 Task: Look for space in Bhit Shāh, Pakistan from 6th September, 2023 to 10th September, 2023 for 1 adult in price range Rs.10000 to Rs.15000. Place can be private room with 1  bedroom having 1 bed and 1 bathroom. Property type can be house, flat, guest house, hotel. Booking option can be shelf check-in. Required host language is English.
Action: Mouse moved to (416, 74)
Screenshot: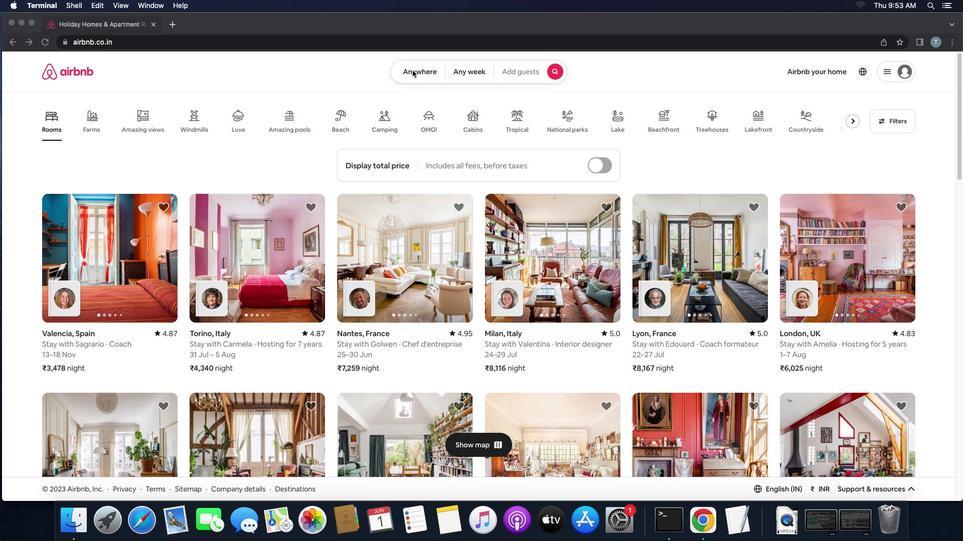 
Action: Mouse pressed left at (416, 74)
Screenshot: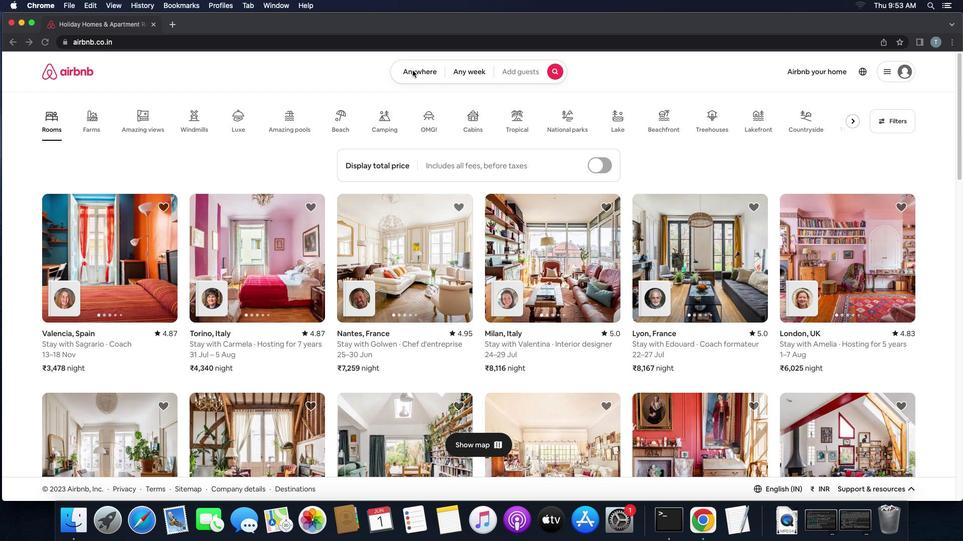 
Action: Mouse pressed left at (416, 74)
Screenshot: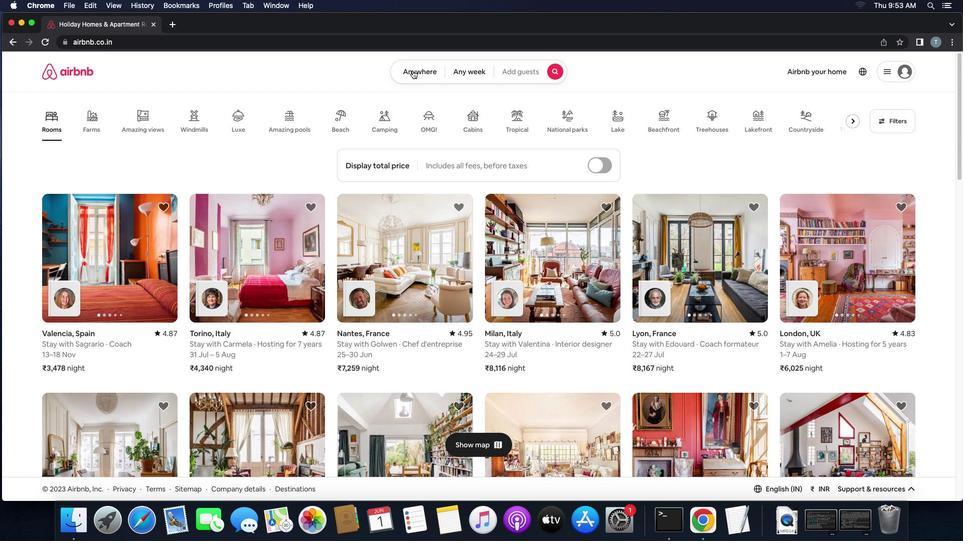 
Action: Mouse moved to (393, 112)
Screenshot: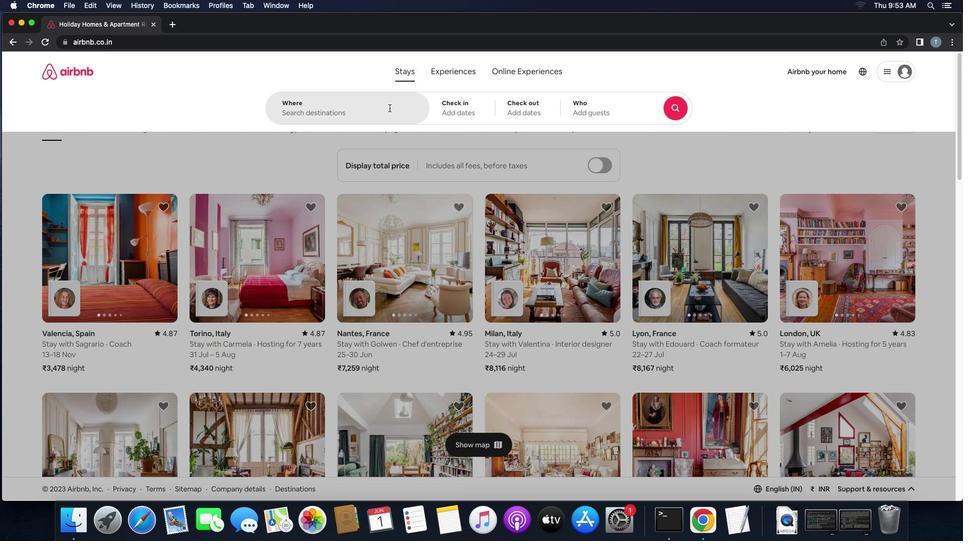 
Action: Mouse pressed left at (393, 112)
Screenshot: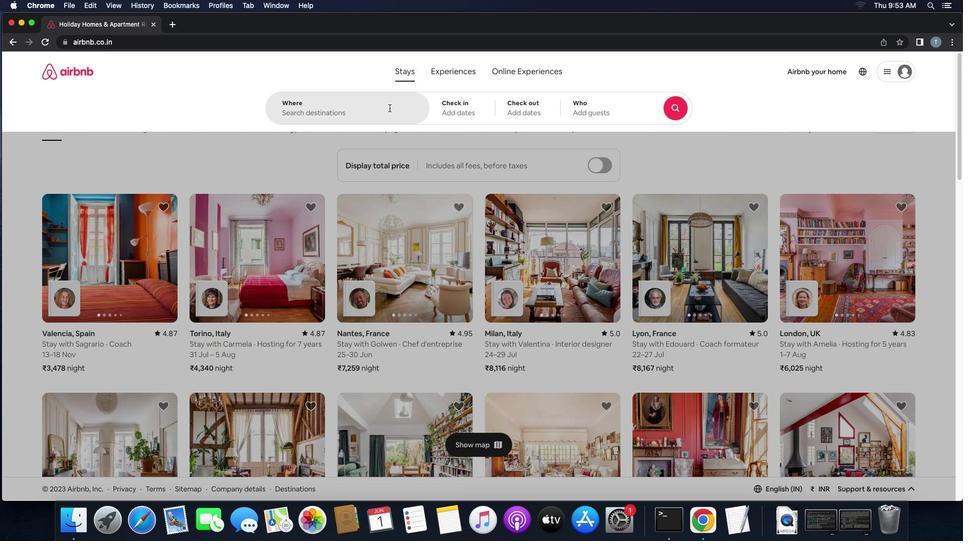 
Action: Mouse moved to (392, 112)
Screenshot: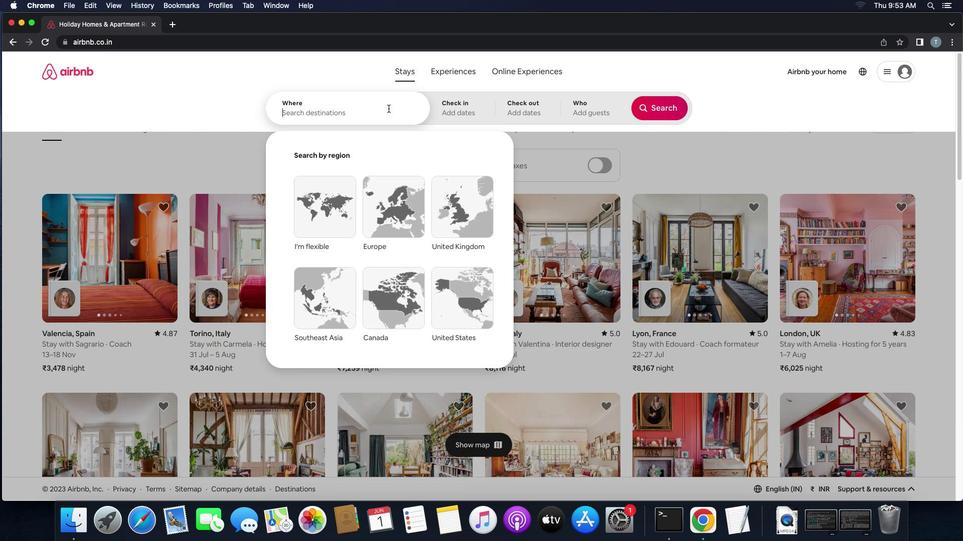 
Action: Key pressed 'b''h''i''t'Key.space's''h''a''h'
Screenshot: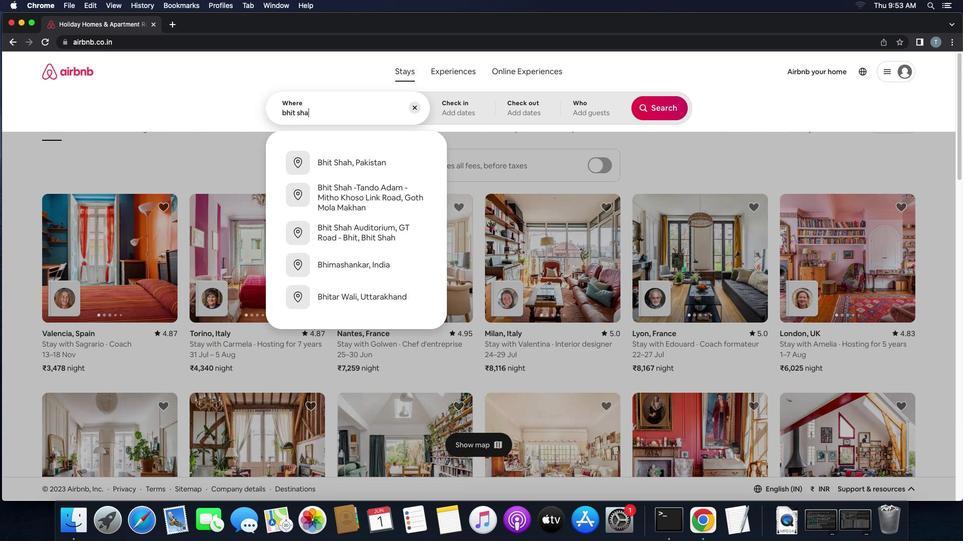 
Action: Mouse moved to (406, 168)
Screenshot: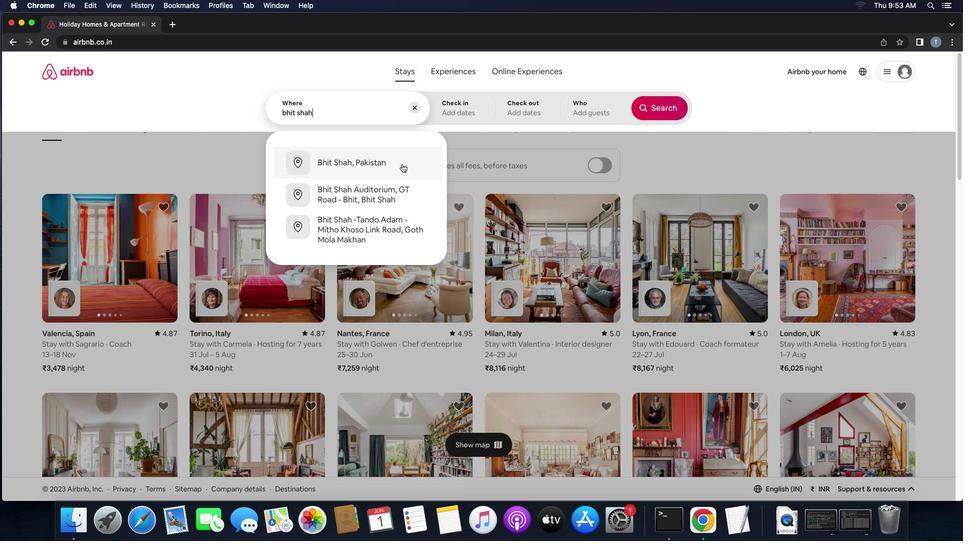 
Action: Mouse pressed left at (406, 168)
Screenshot: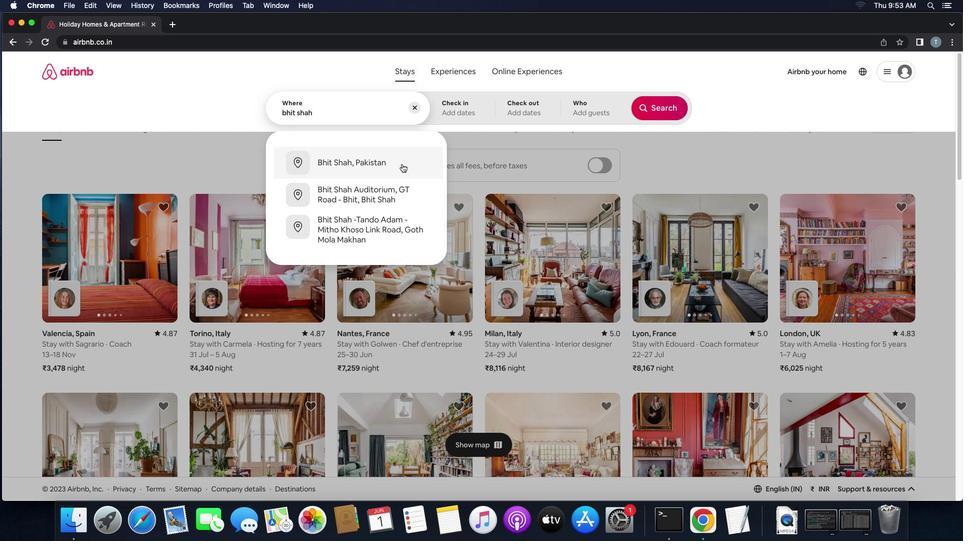 
Action: Mouse moved to (660, 188)
Screenshot: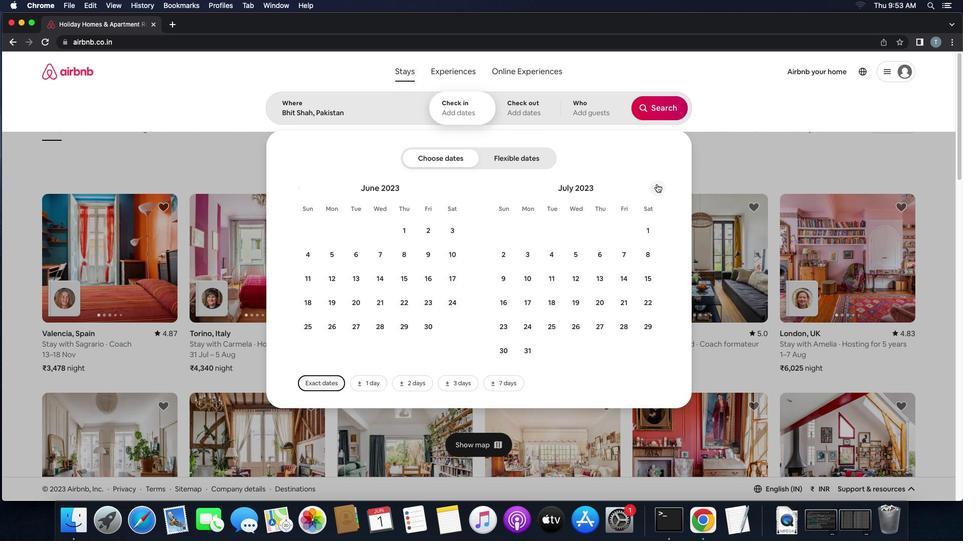 
Action: Mouse pressed left at (660, 188)
Screenshot: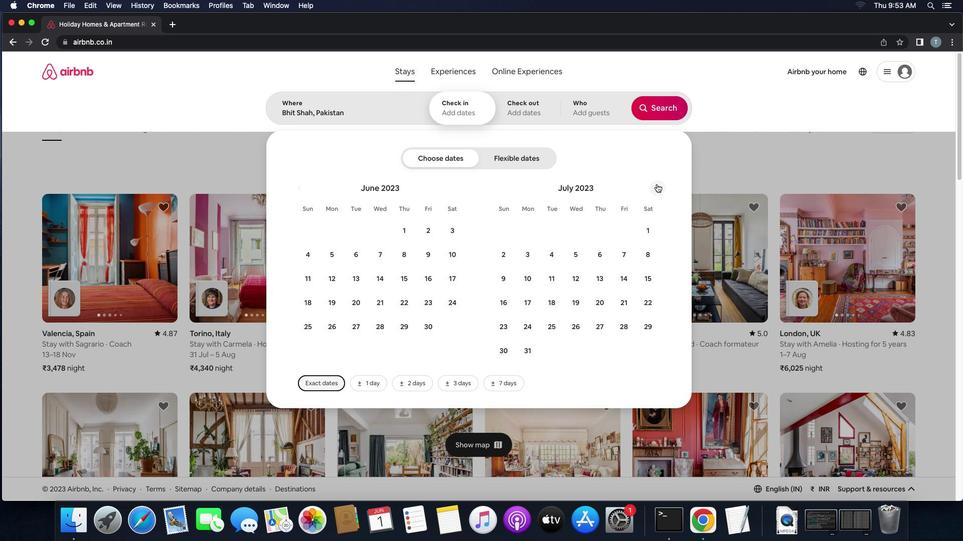 
Action: Mouse pressed left at (660, 188)
Screenshot: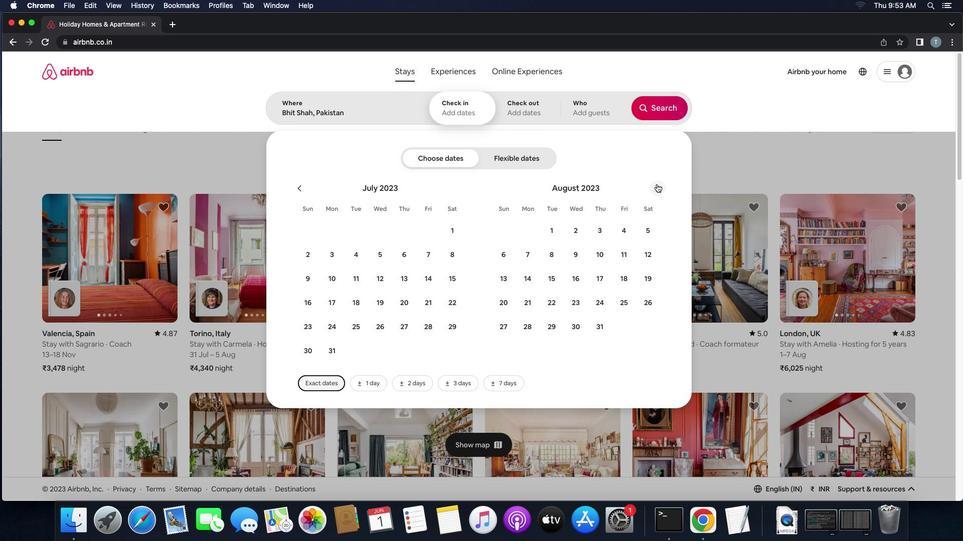 
Action: Mouse moved to (586, 262)
Screenshot: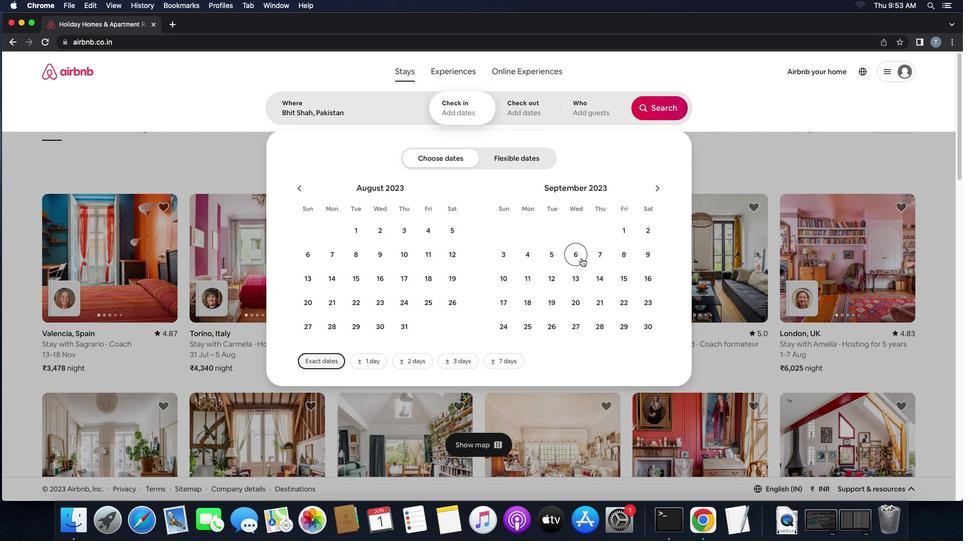 
Action: Mouse pressed left at (586, 262)
Screenshot: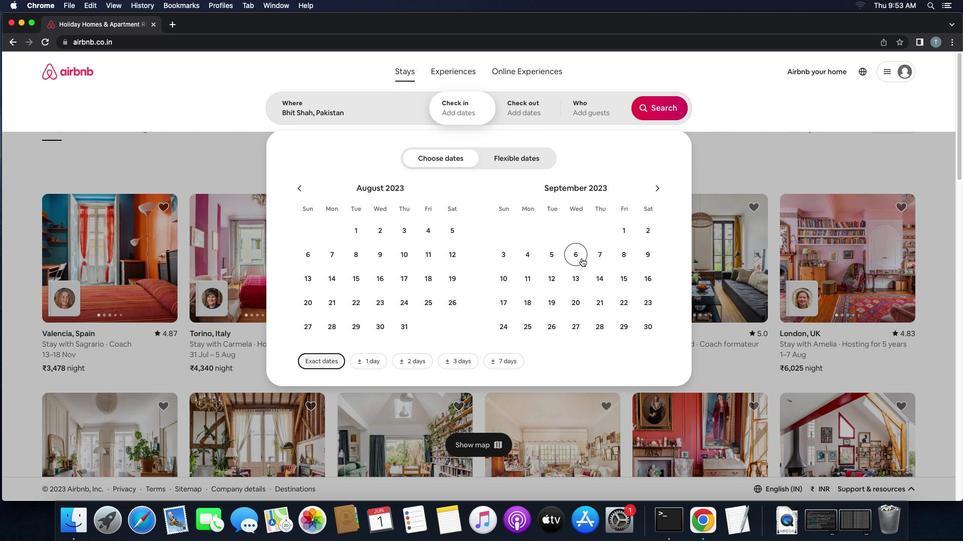
Action: Mouse moved to (507, 277)
Screenshot: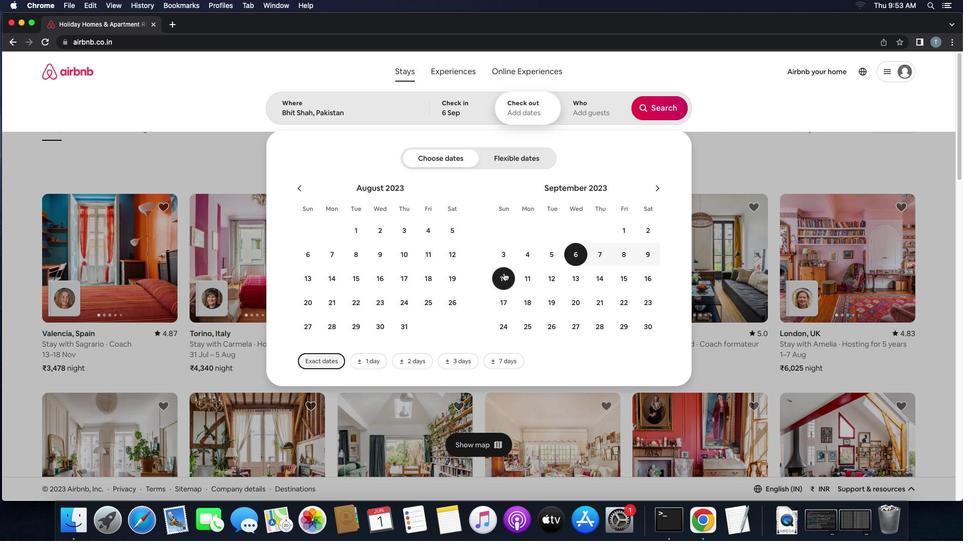 
Action: Mouse pressed left at (507, 277)
Screenshot: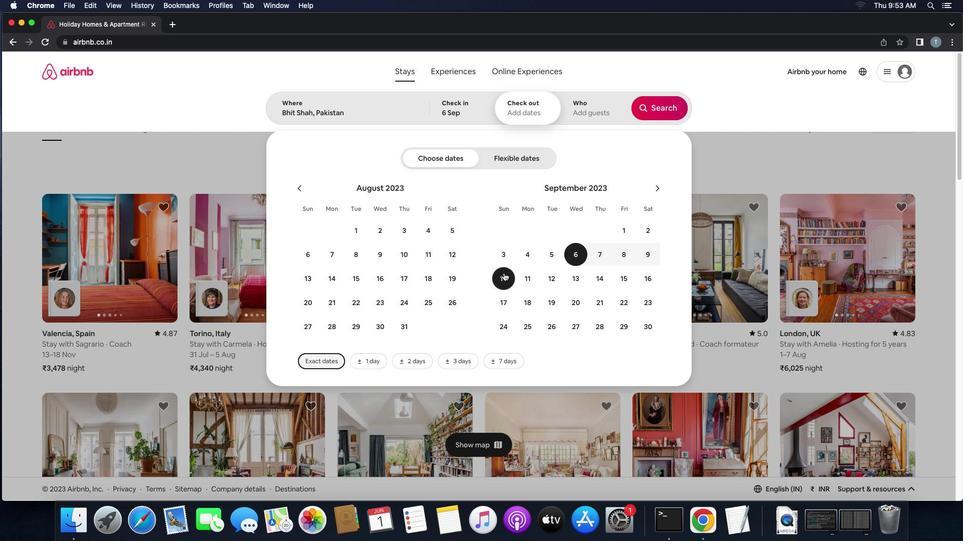 
Action: Mouse moved to (592, 112)
Screenshot: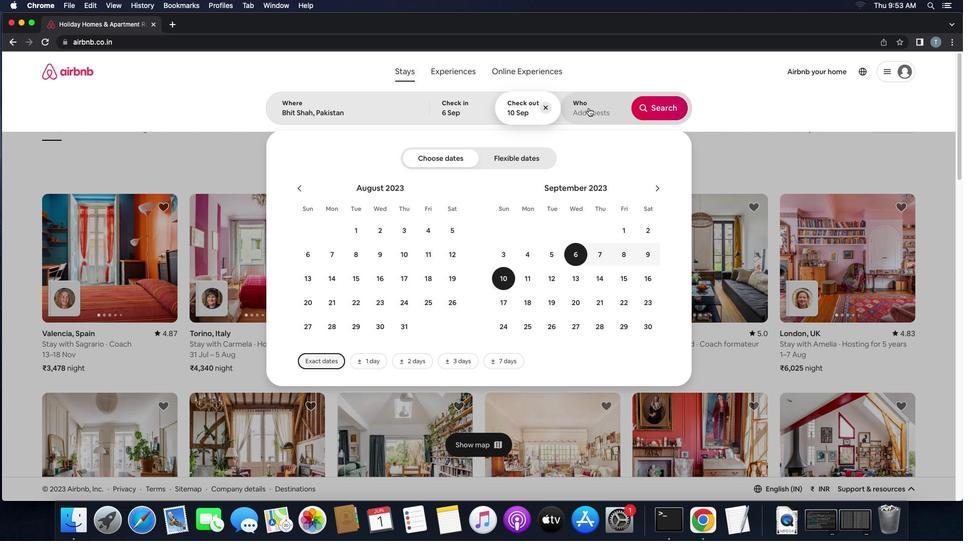 
Action: Mouse pressed left at (592, 112)
Screenshot: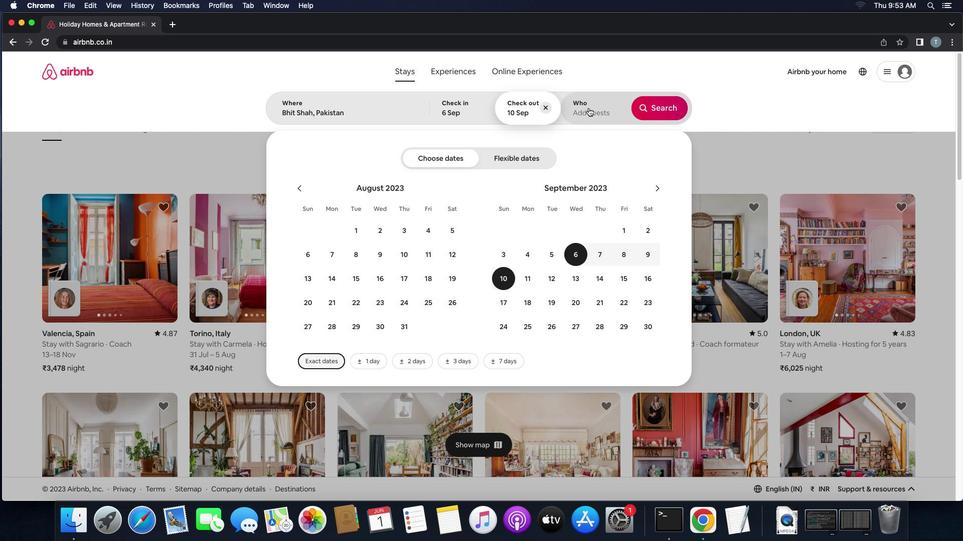 
Action: Mouse moved to (666, 169)
Screenshot: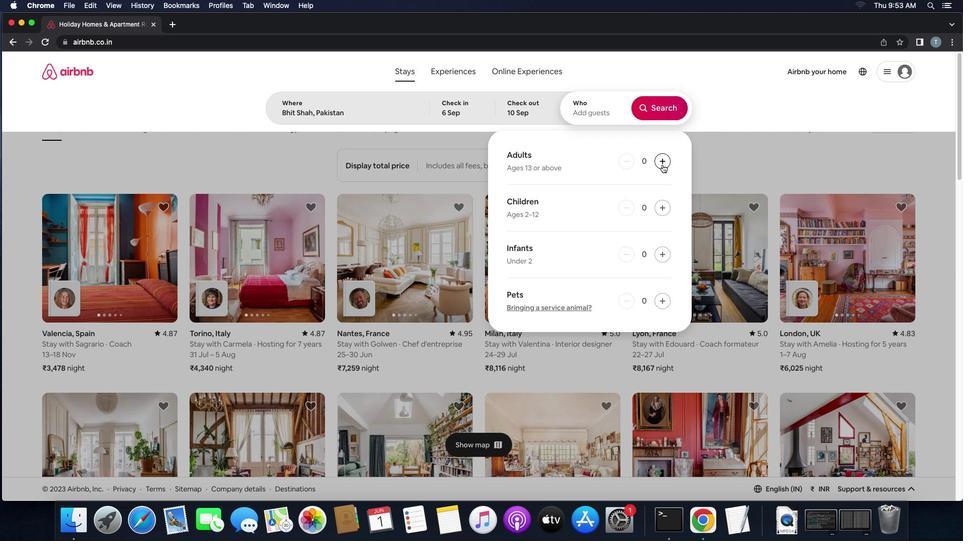 
Action: Mouse pressed left at (666, 169)
Screenshot: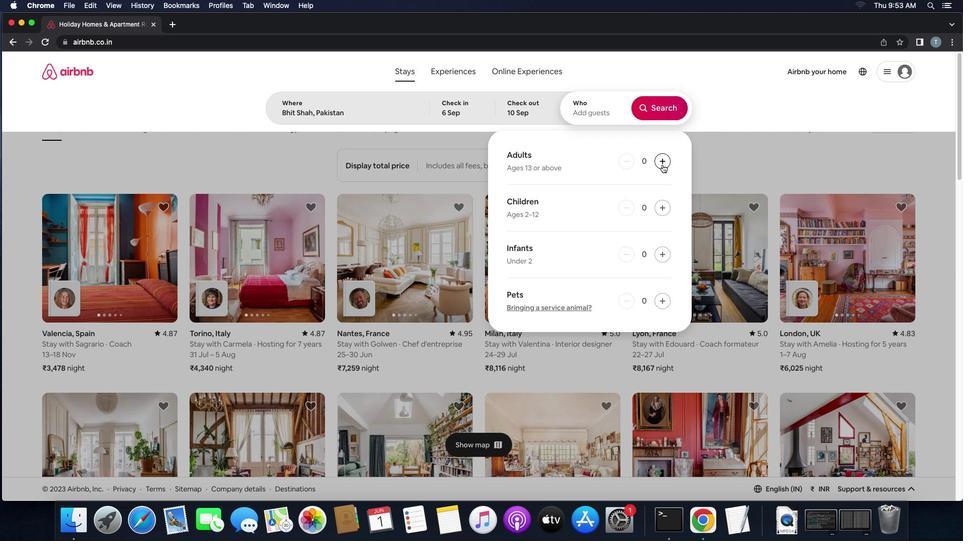 
Action: Mouse moved to (665, 107)
Screenshot: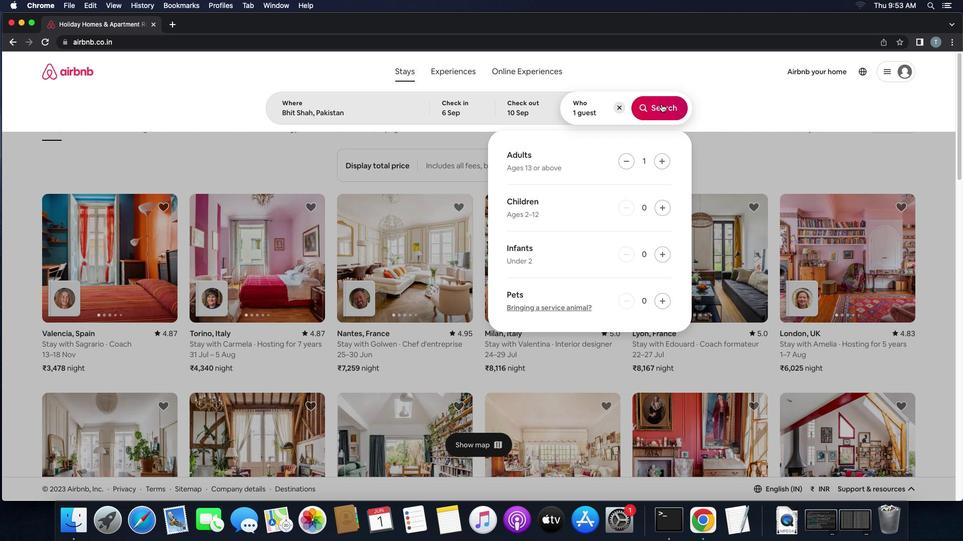 
Action: Mouse pressed left at (665, 107)
Screenshot: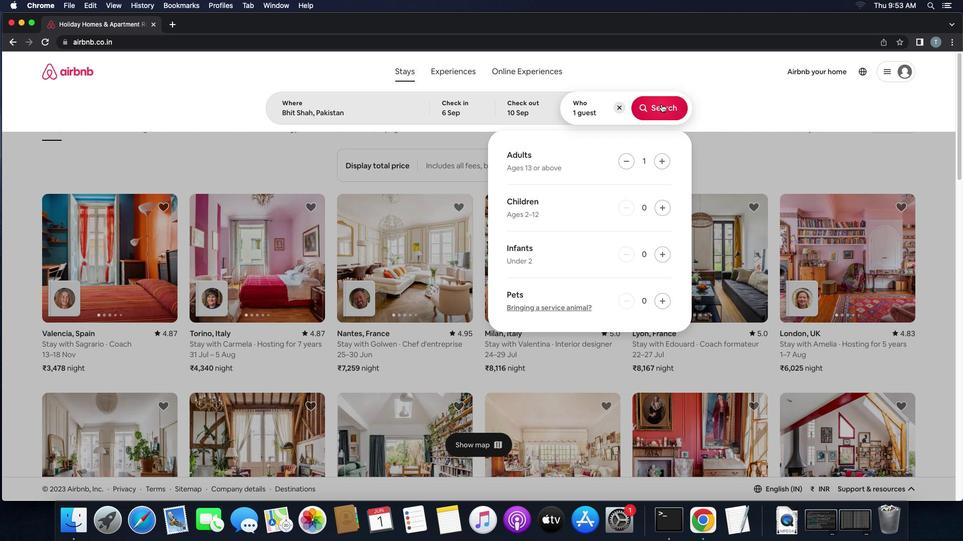 
Action: Mouse moved to (938, 114)
Screenshot: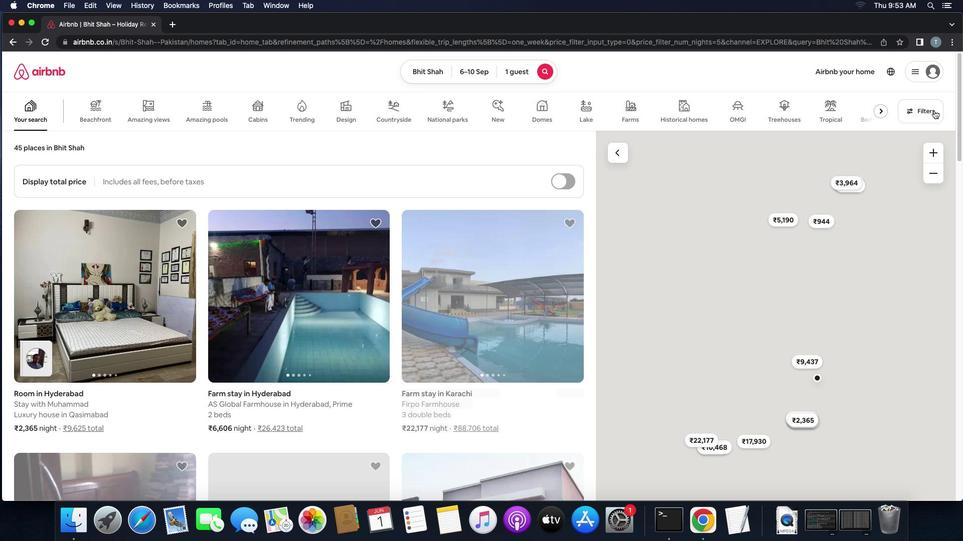 
Action: Mouse pressed left at (938, 114)
Screenshot: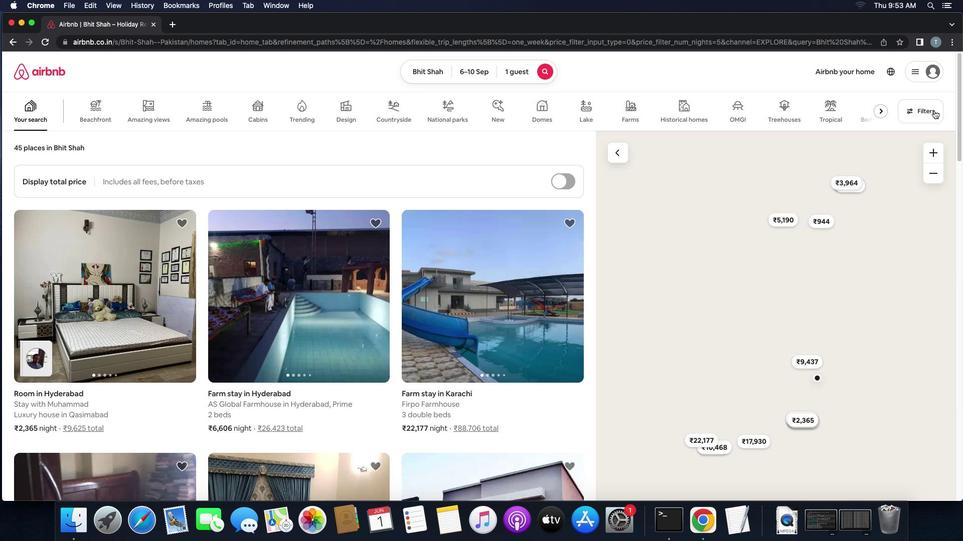 
Action: Mouse moved to (380, 363)
Screenshot: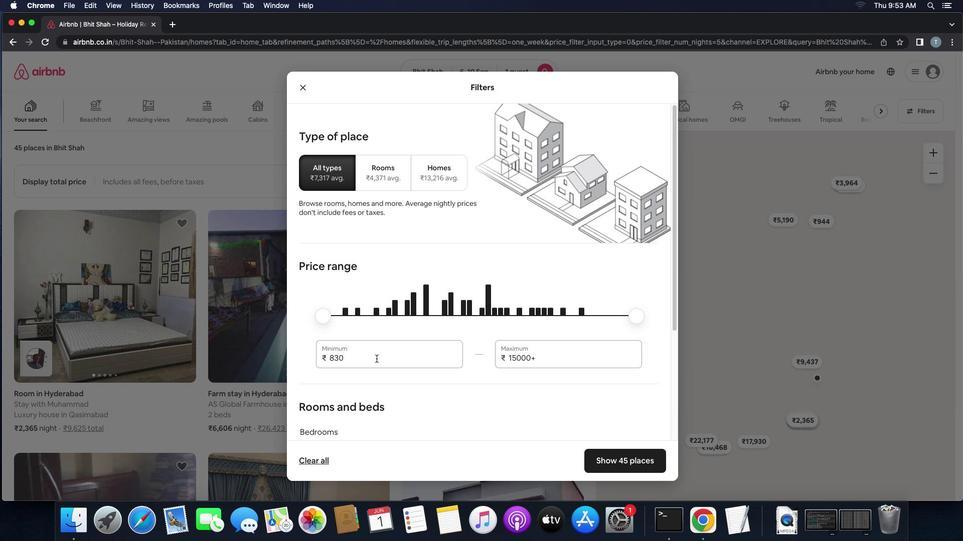 
Action: Mouse pressed left at (380, 363)
Screenshot: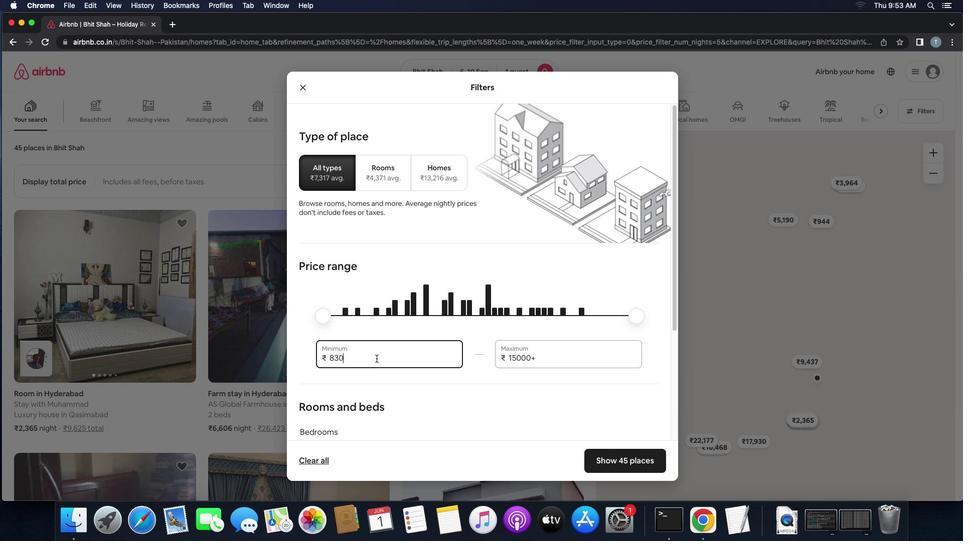 
Action: Key pressed Key.backspaceKey.backspaceKey.backspaceKey.backspace'1''0''0''0''0'
Screenshot: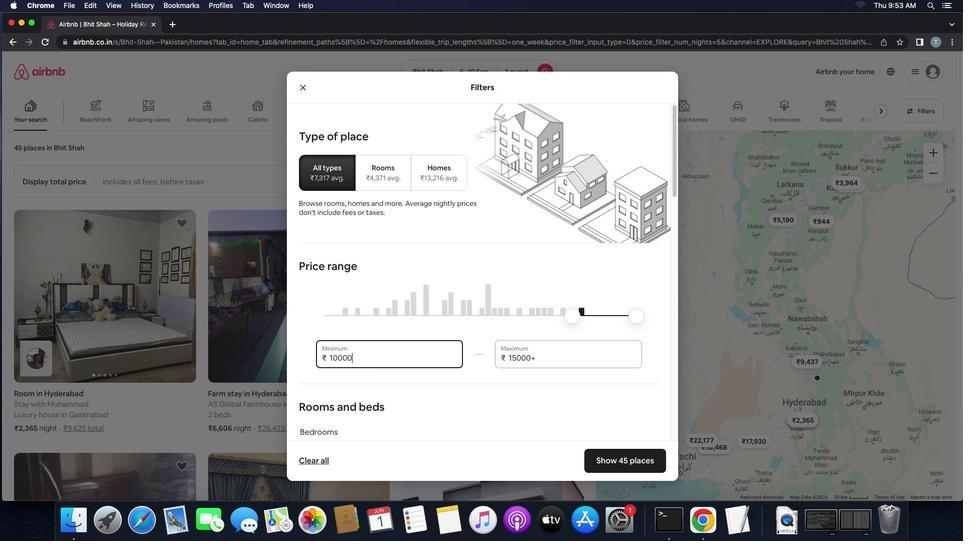 
Action: Mouse moved to (555, 362)
Screenshot: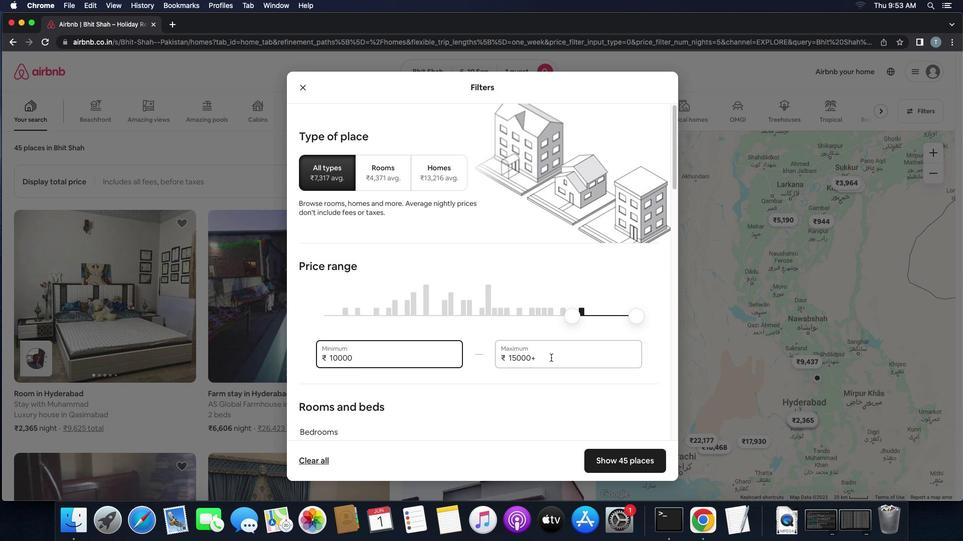 
Action: Mouse pressed left at (555, 362)
Screenshot: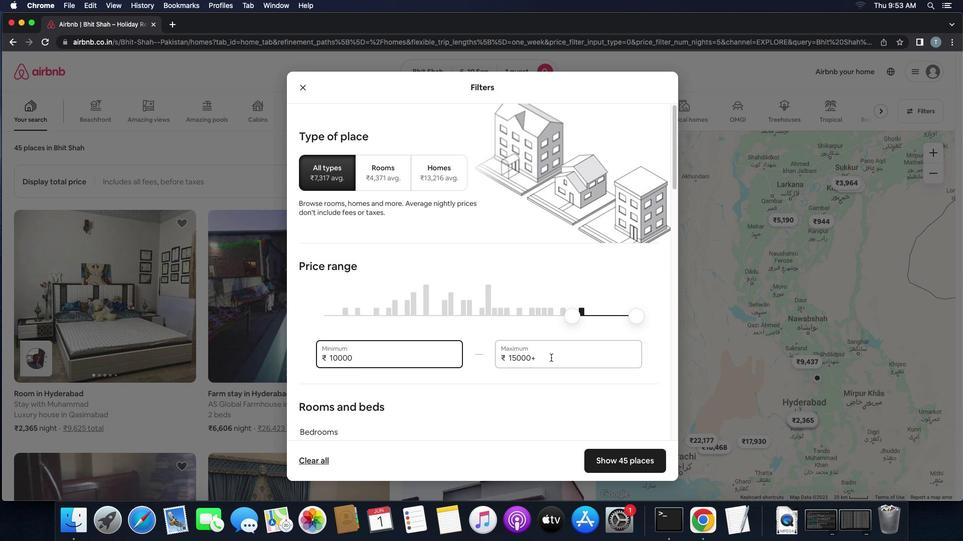 
Action: Key pressed Key.backspaceKey.backspaceKey.backspaceKey.backspaceKey.backspaceKey.backspace'1''5''0''0''0'
Screenshot: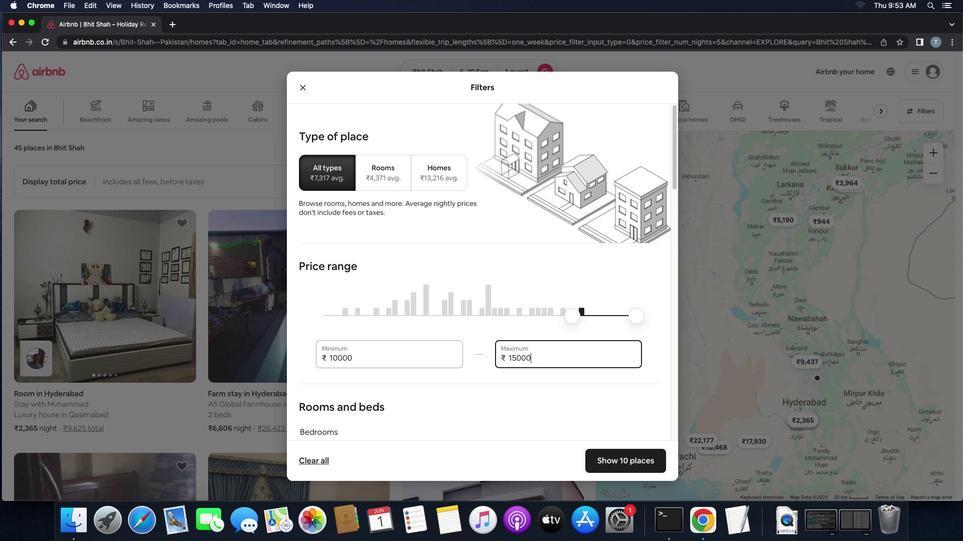 
Action: Mouse moved to (477, 422)
Screenshot: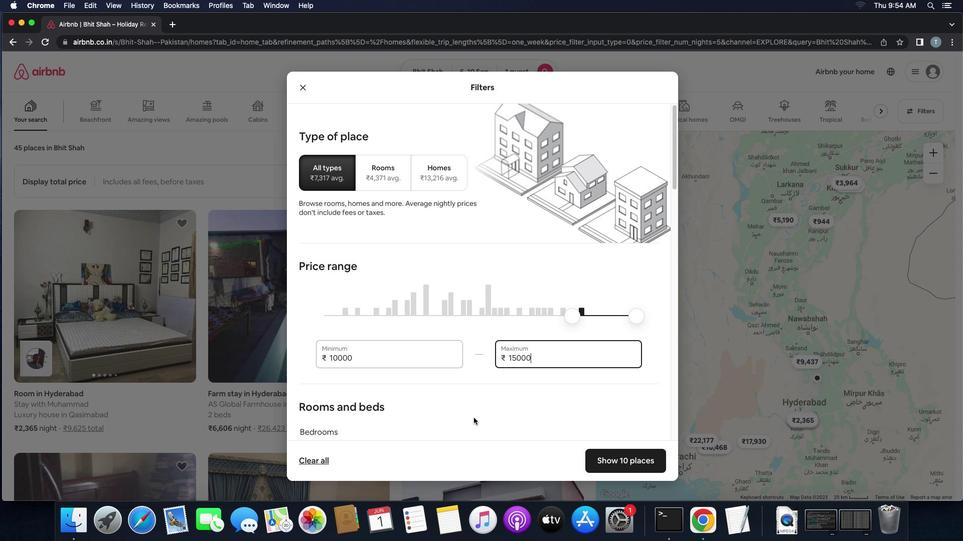
Action: Mouse scrolled (477, 422) with delta (4, 3)
Screenshot: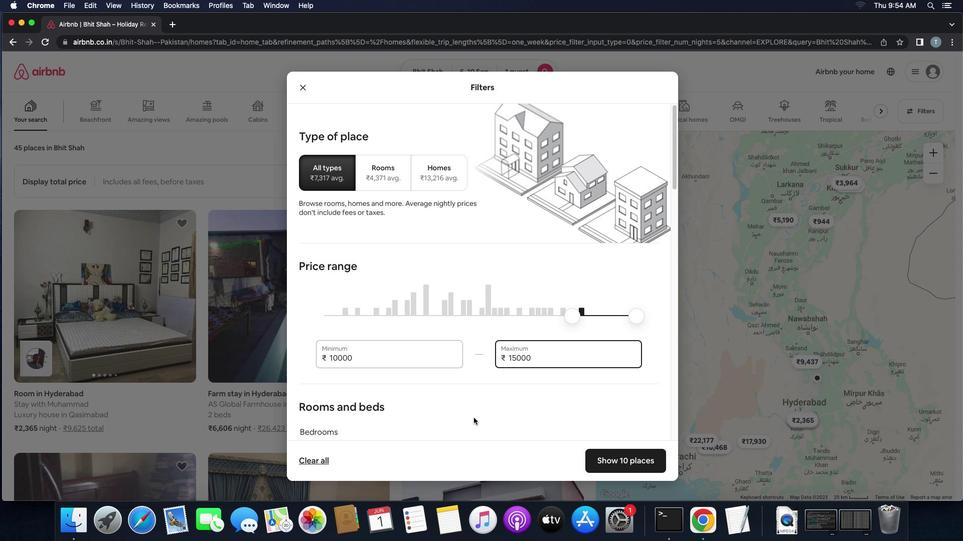 
Action: Mouse scrolled (477, 422) with delta (4, 3)
Screenshot: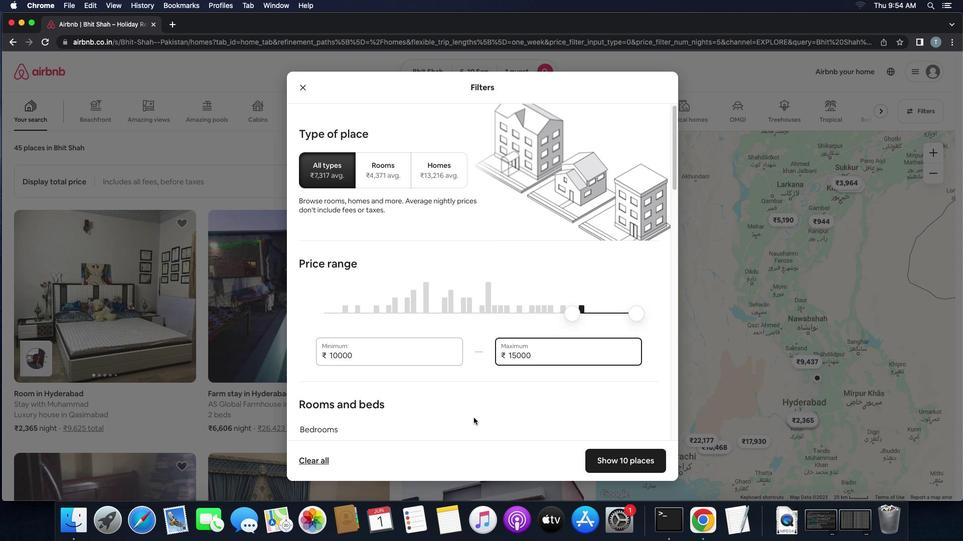 
Action: Mouse scrolled (477, 422) with delta (4, 3)
Screenshot: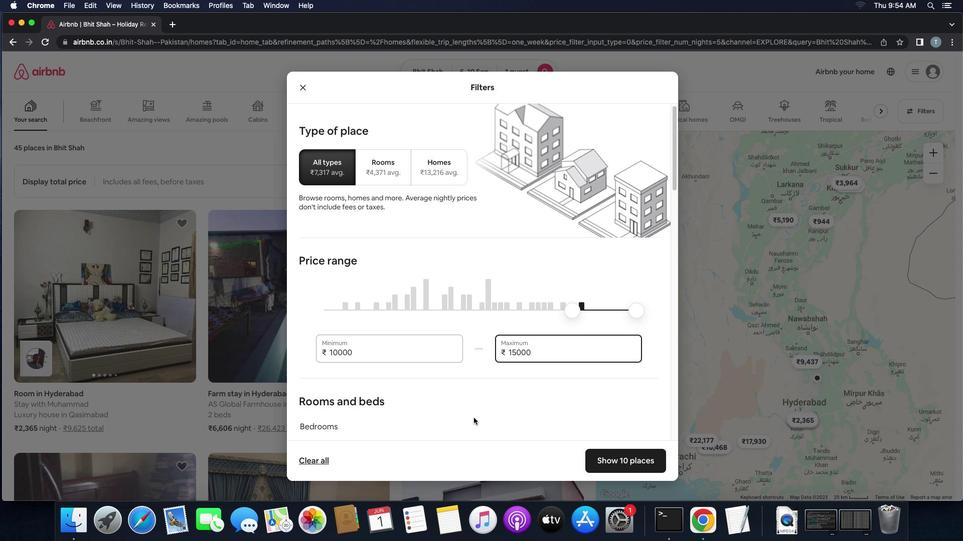 
Action: Mouse scrolled (477, 422) with delta (4, 3)
Screenshot: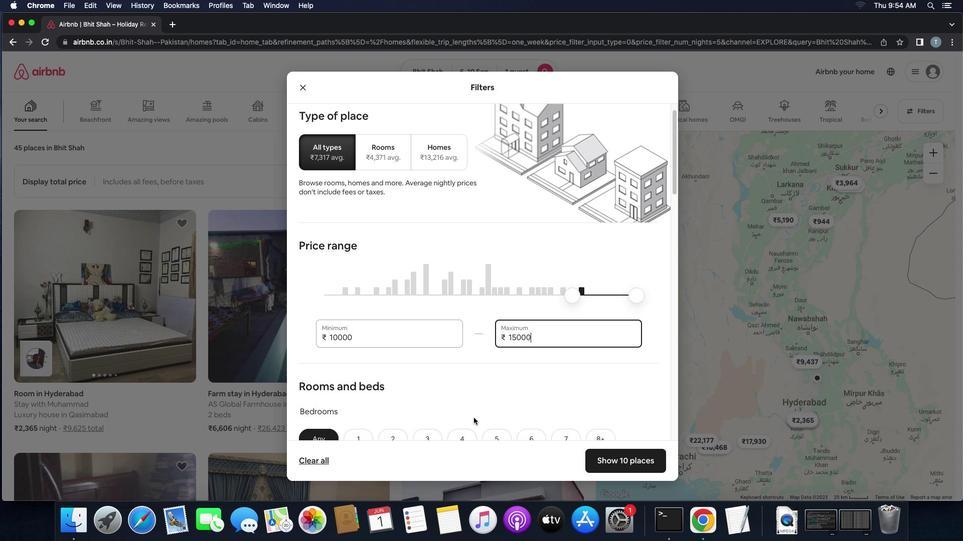 
Action: Mouse scrolled (477, 422) with delta (4, 3)
Screenshot: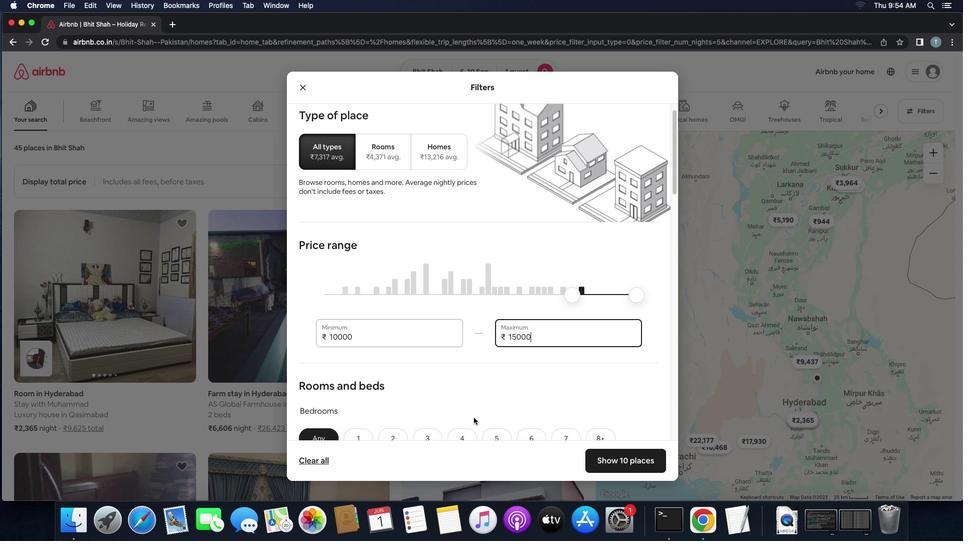 
Action: Mouse scrolled (477, 422) with delta (4, 3)
Screenshot: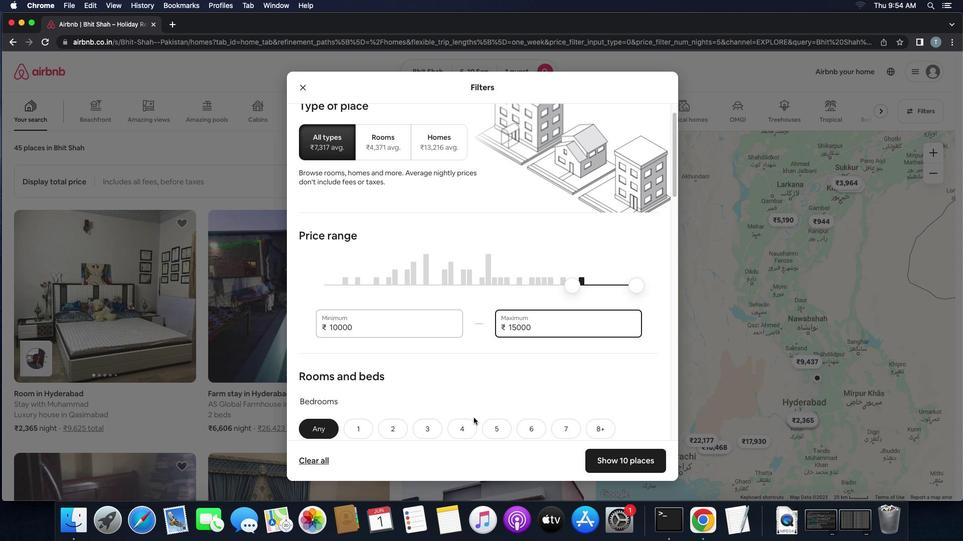 
Action: Mouse scrolled (477, 422) with delta (4, 3)
Screenshot: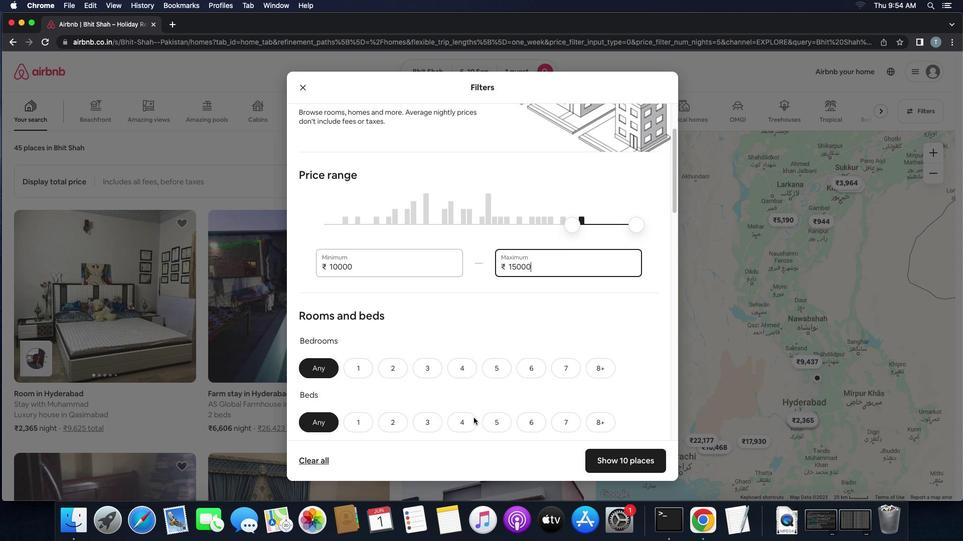 
Action: Mouse scrolled (477, 422) with delta (4, 3)
Screenshot: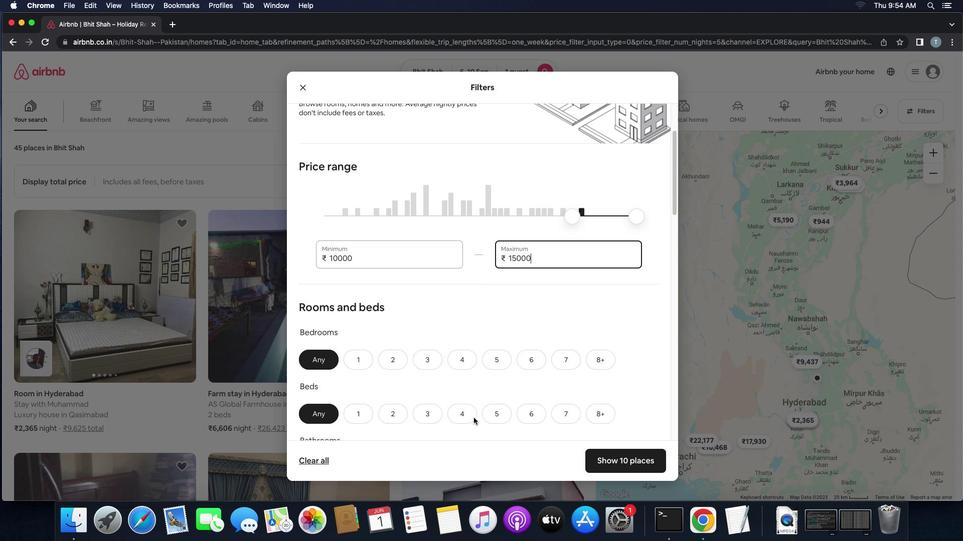 
Action: Mouse scrolled (477, 422) with delta (4, 2)
Screenshot: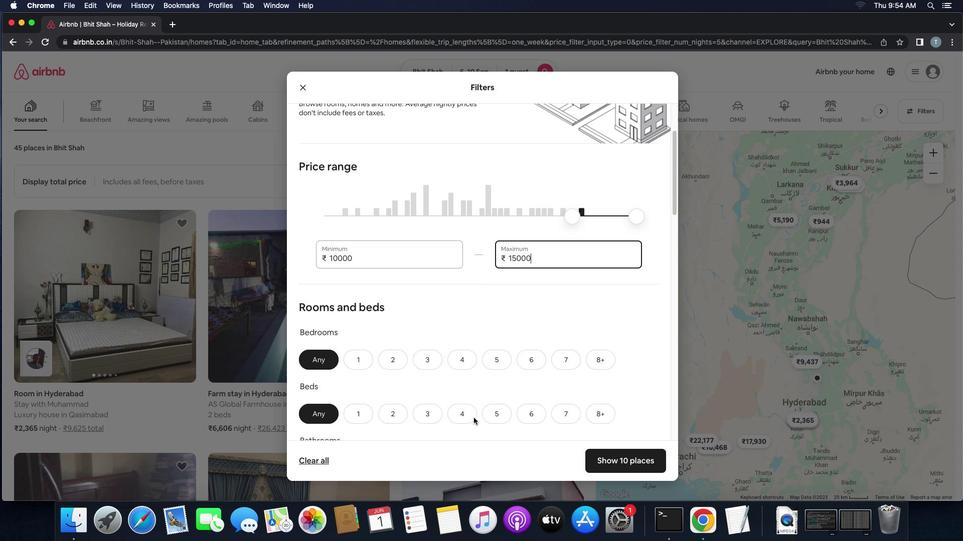 
Action: Mouse moved to (353, 282)
Screenshot: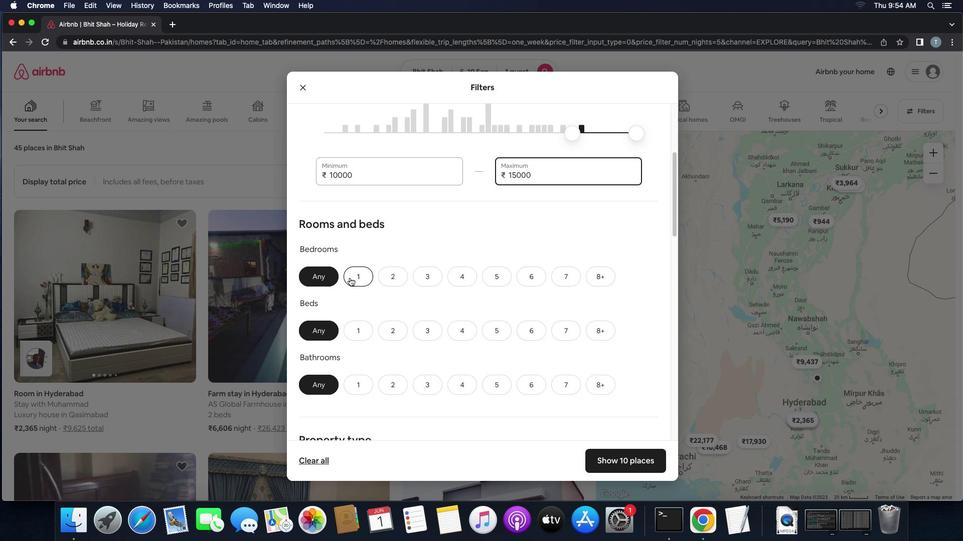 
Action: Mouse pressed left at (353, 282)
Screenshot: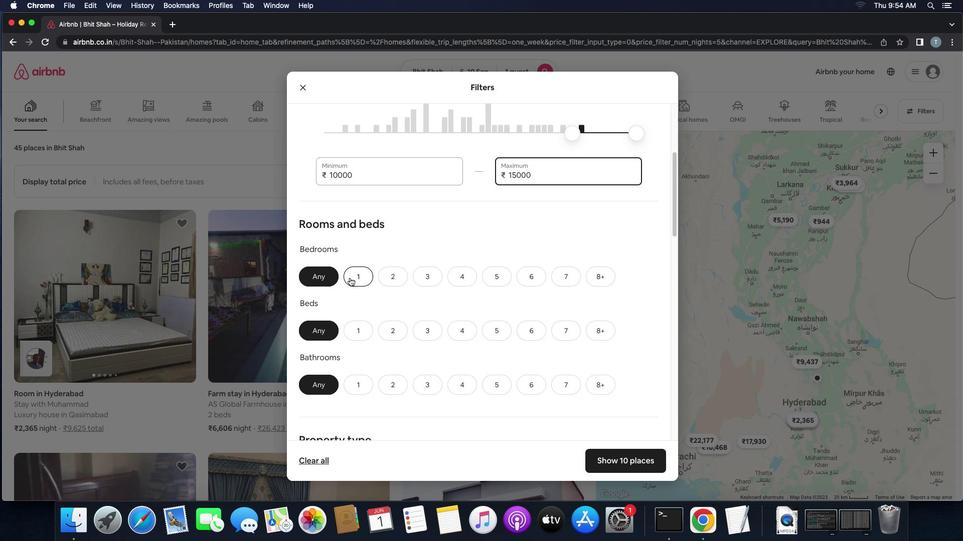 
Action: Mouse moved to (416, 307)
Screenshot: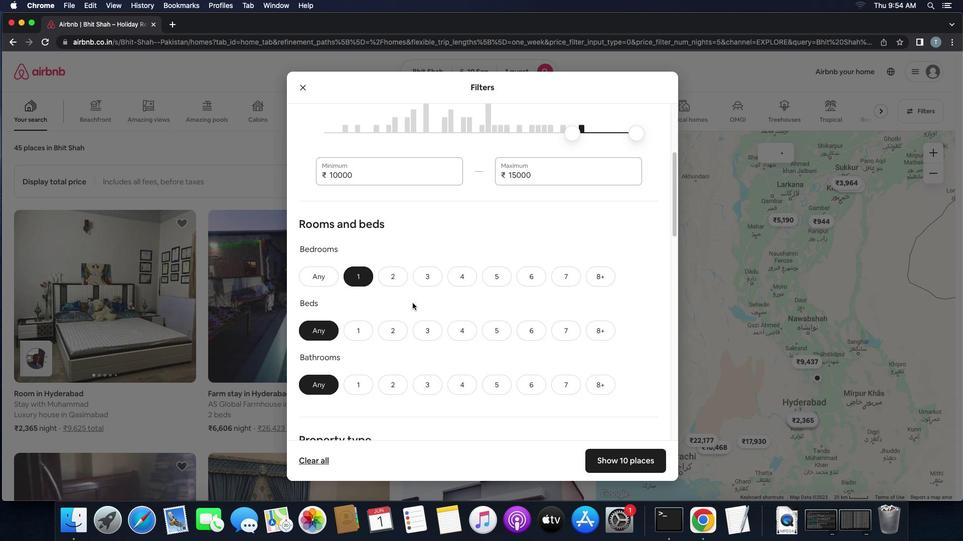 
Action: Mouse scrolled (416, 307) with delta (4, 3)
Screenshot: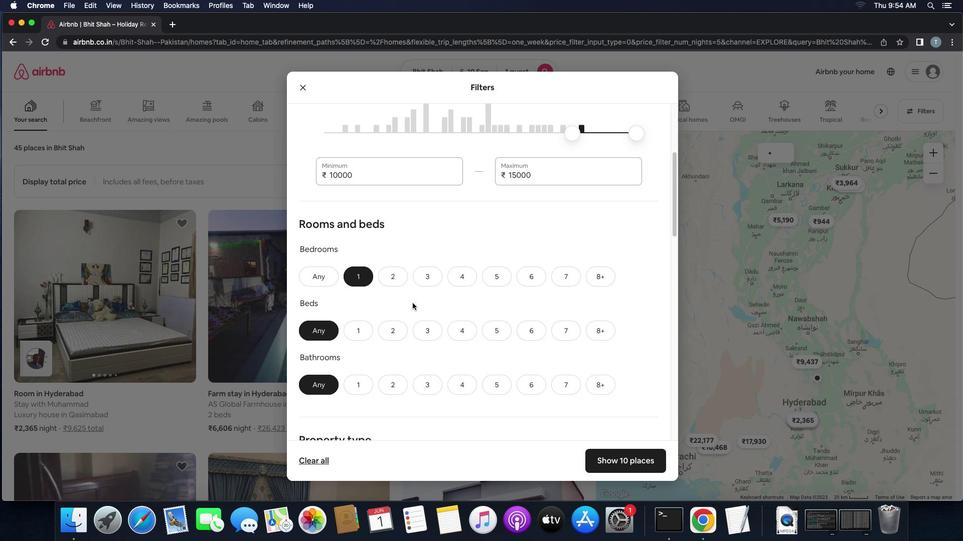 
Action: Mouse scrolled (416, 307) with delta (4, 3)
Screenshot: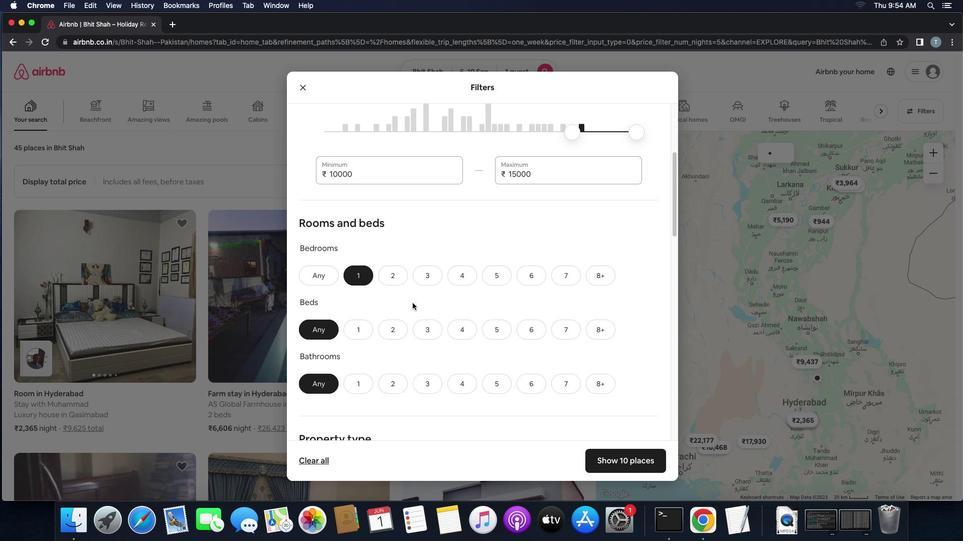 
Action: Mouse scrolled (416, 307) with delta (4, 3)
Screenshot: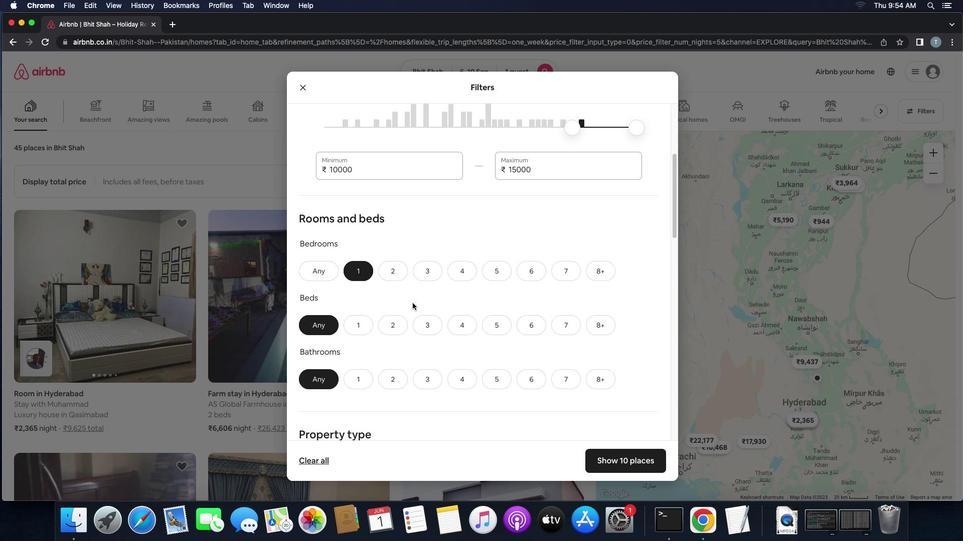 
Action: Mouse moved to (365, 280)
Screenshot: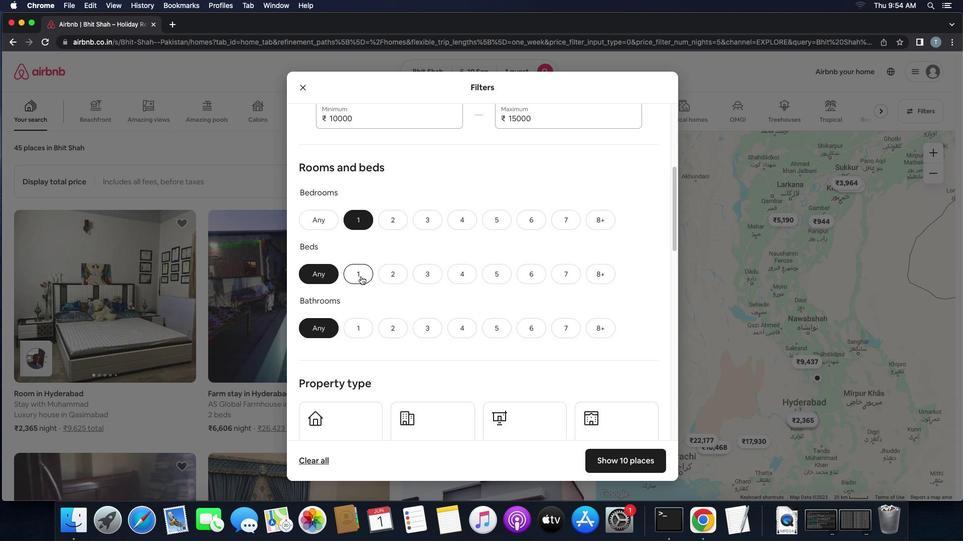 
Action: Mouse pressed left at (365, 280)
Screenshot: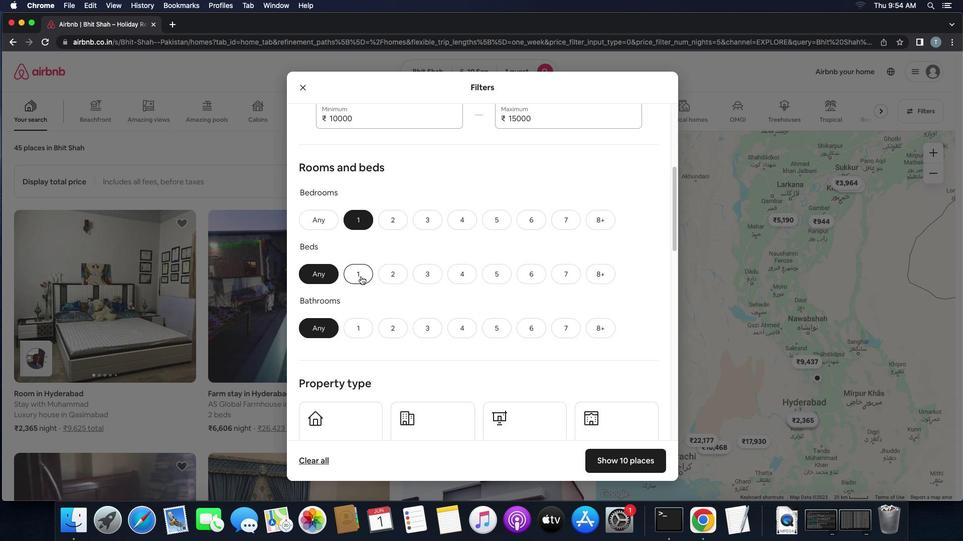 
Action: Mouse moved to (427, 309)
Screenshot: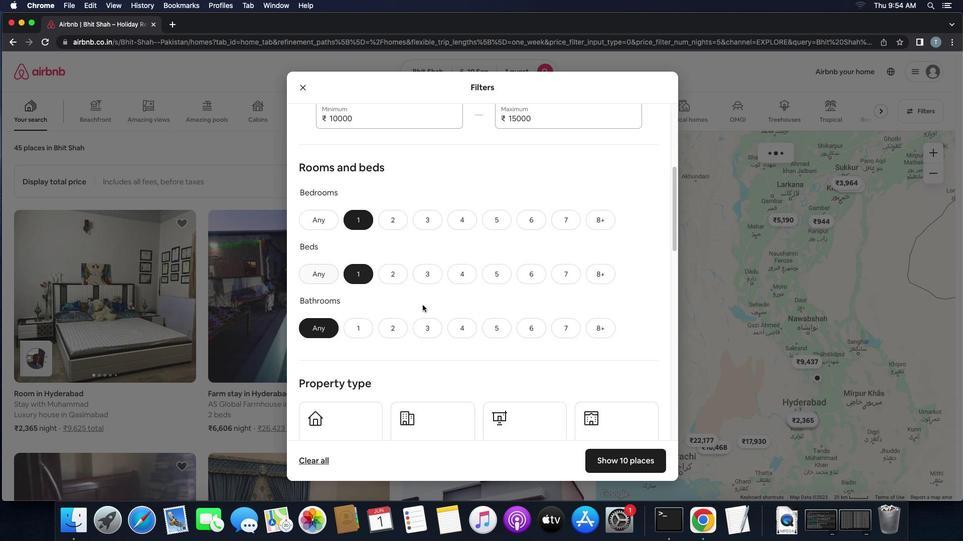 
Action: Mouse scrolled (427, 309) with delta (4, 3)
Screenshot: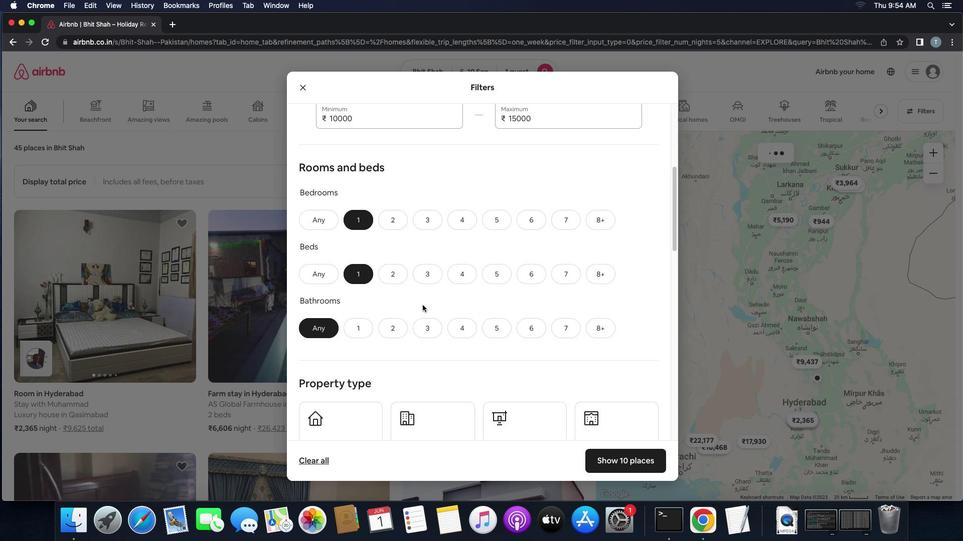 
Action: Mouse scrolled (427, 309) with delta (4, 3)
Screenshot: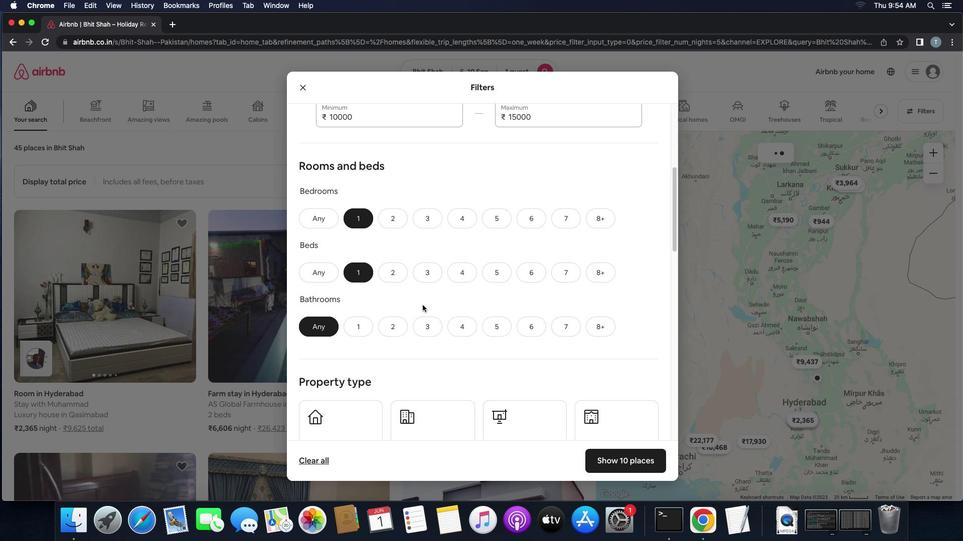 
Action: Mouse scrolled (427, 309) with delta (4, 3)
Screenshot: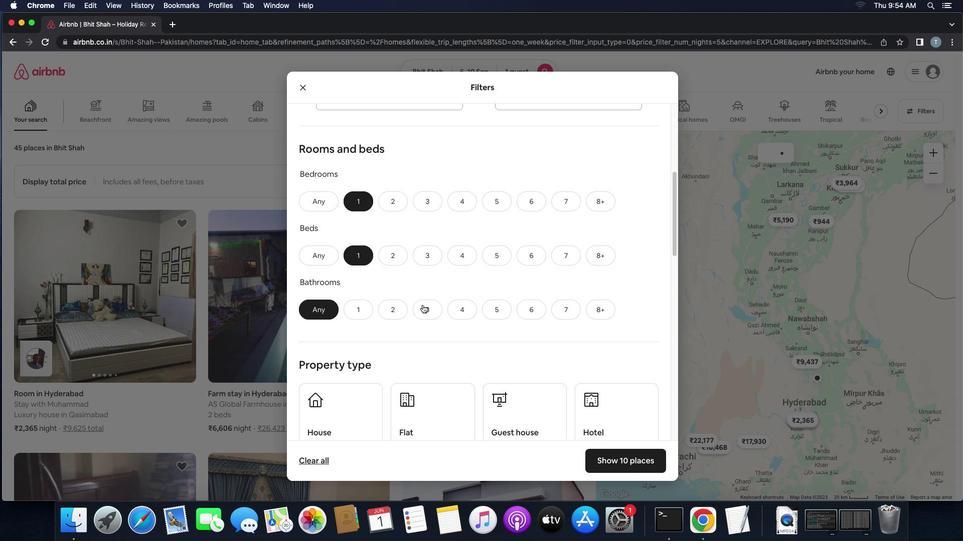 
Action: Mouse scrolled (427, 309) with delta (4, 3)
Screenshot: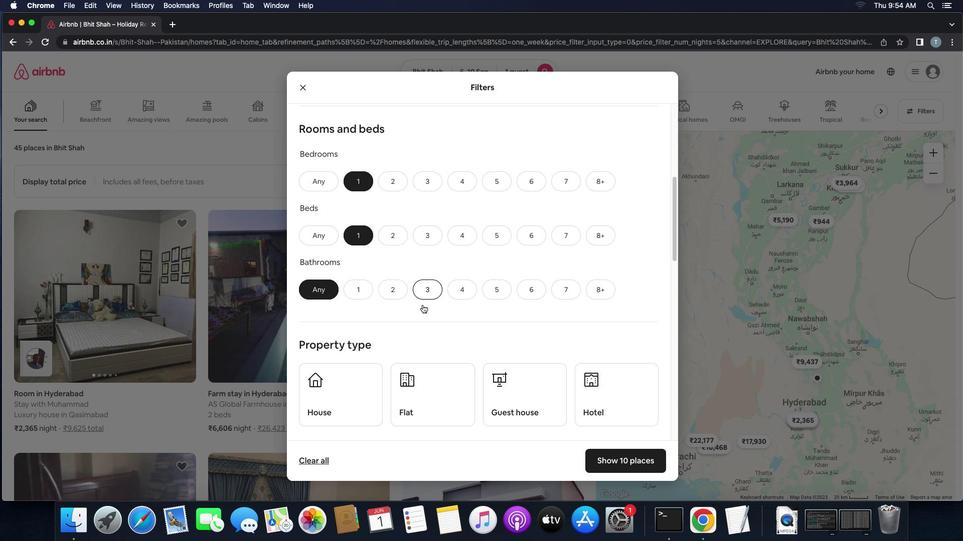 
Action: Mouse moved to (367, 289)
Screenshot: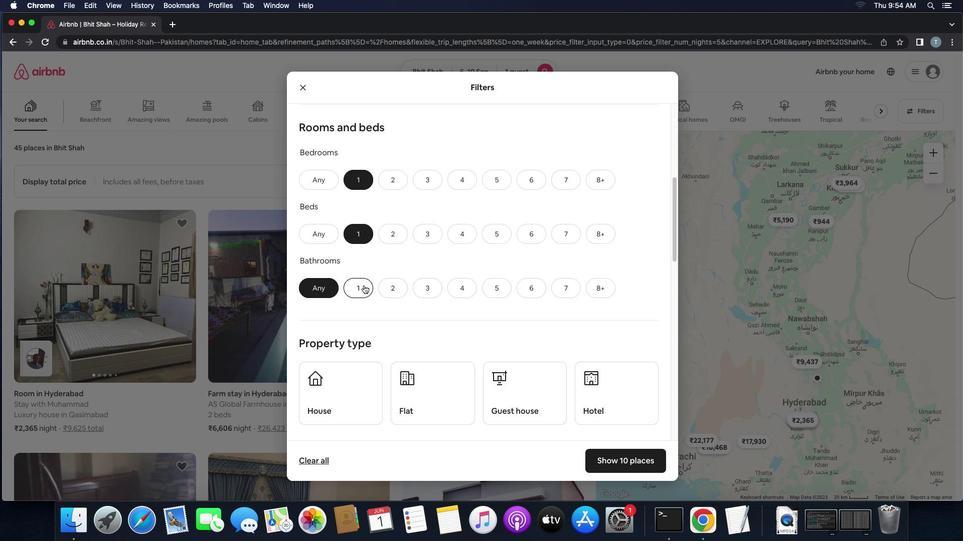 
Action: Mouse pressed left at (367, 289)
Screenshot: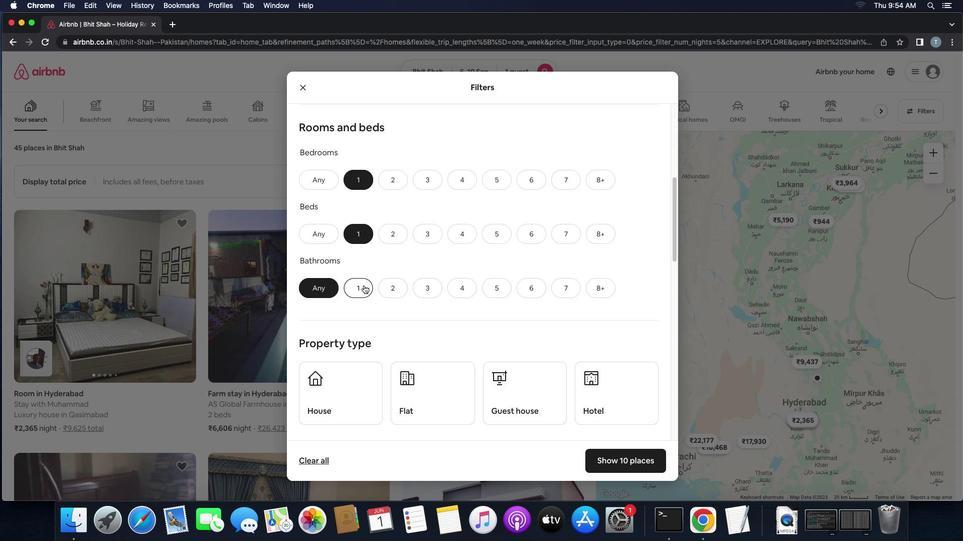 
Action: Mouse moved to (427, 318)
Screenshot: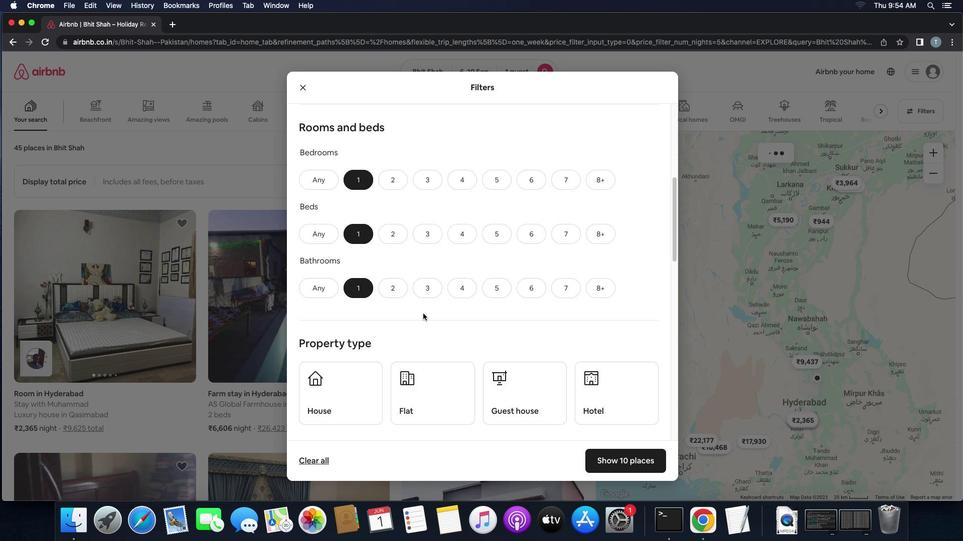 
Action: Mouse scrolled (427, 318) with delta (4, 3)
Screenshot: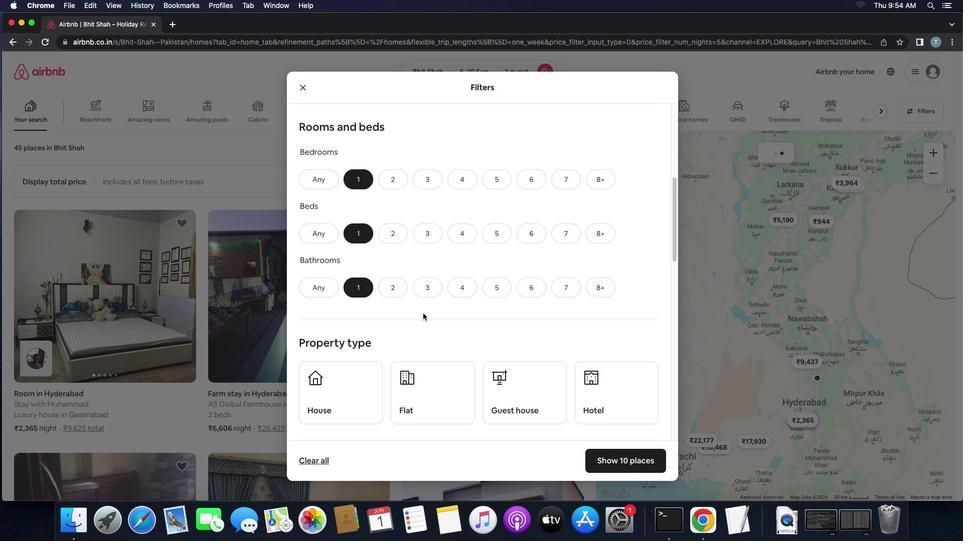
Action: Mouse scrolled (427, 318) with delta (4, 3)
Screenshot: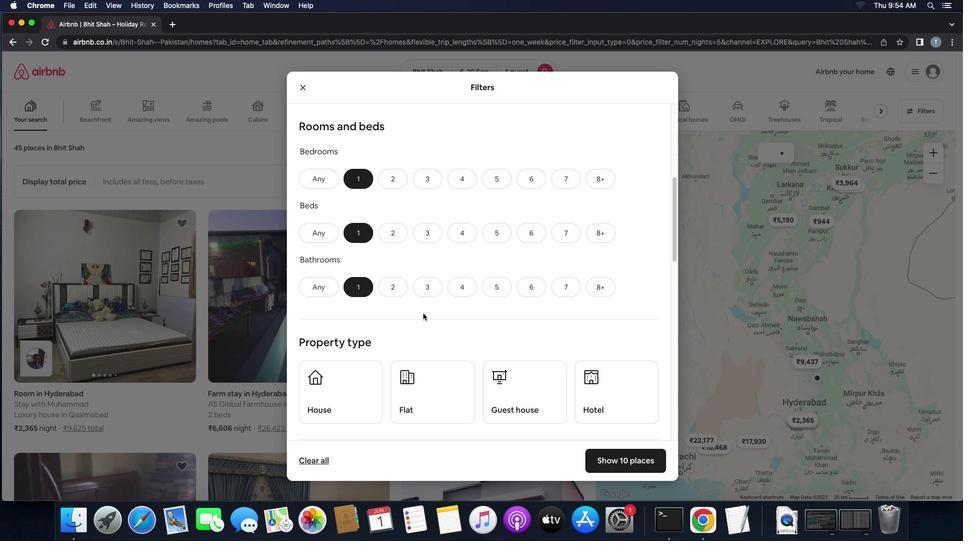 
Action: Mouse scrolled (427, 318) with delta (4, 3)
Screenshot: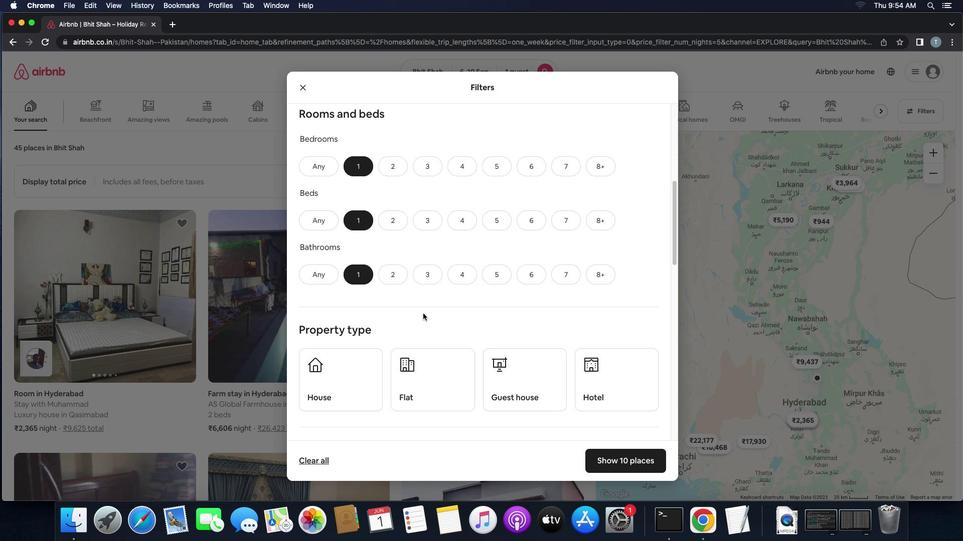 
Action: Mouse scrolled (427, 318) with delta (4, 3)
Screenshot: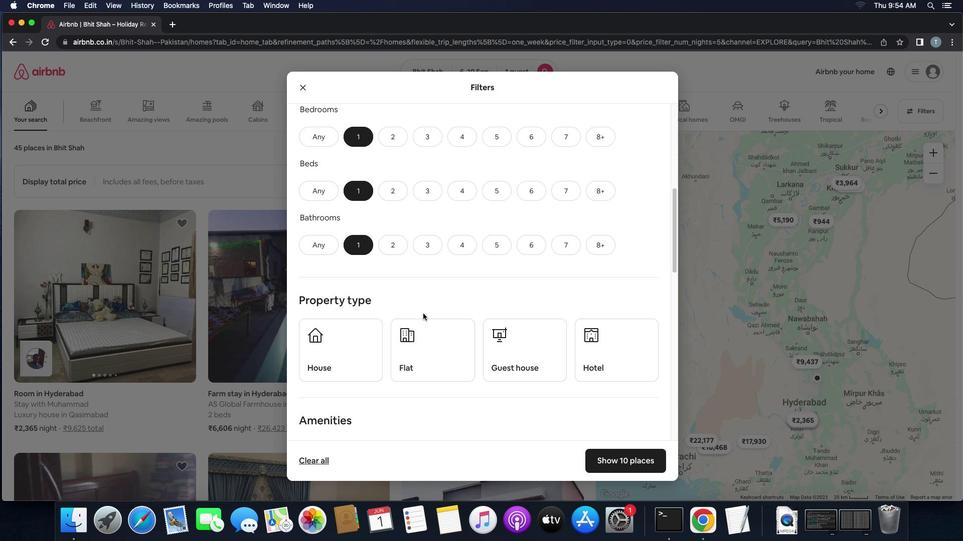 
Action: Mouse scrolled (427, 318) with delta (4, 3)
Screenshot: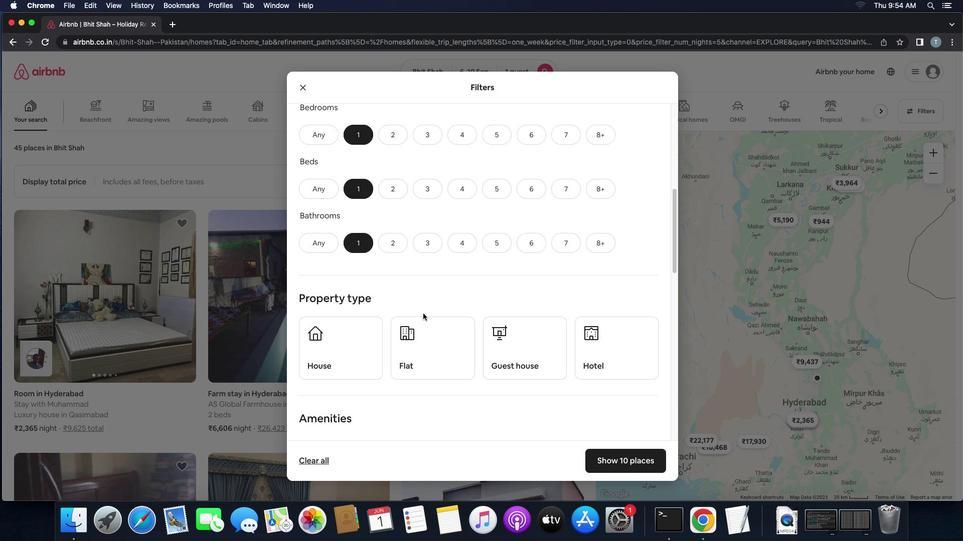 
Action: Mouse moved to (336, 347)
Screenshot: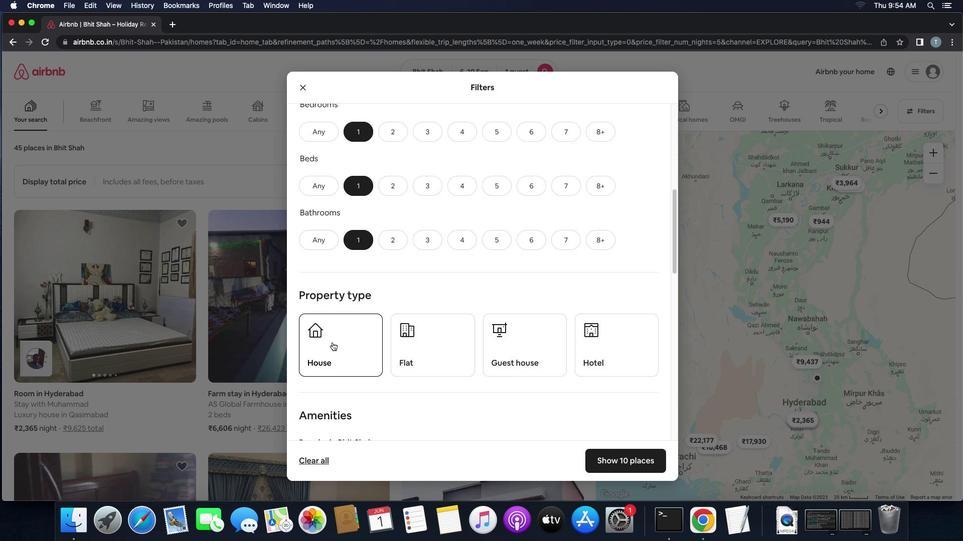 
Action: Mouse pressed left at (336, 347)
Screenshot: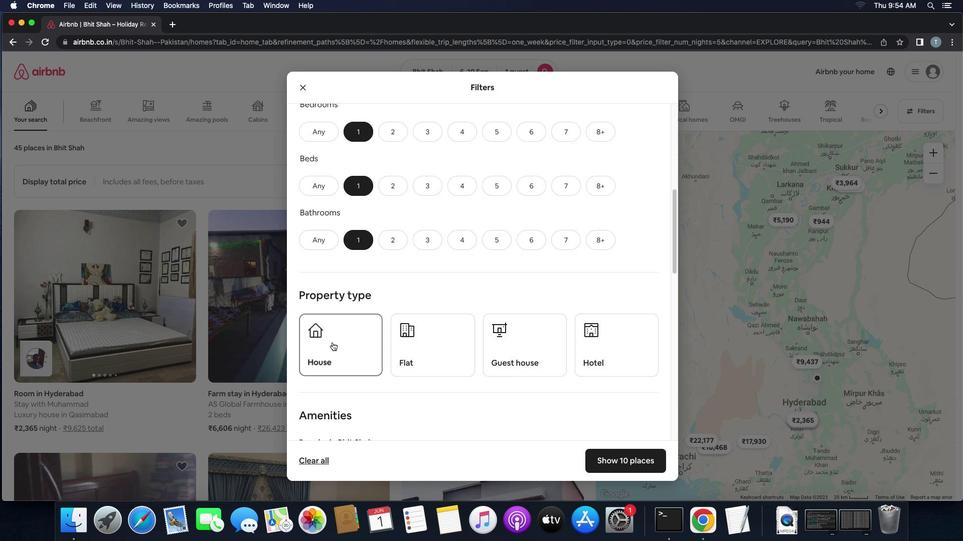 
Action: Mouse moved to (419, 348)
Screenshot: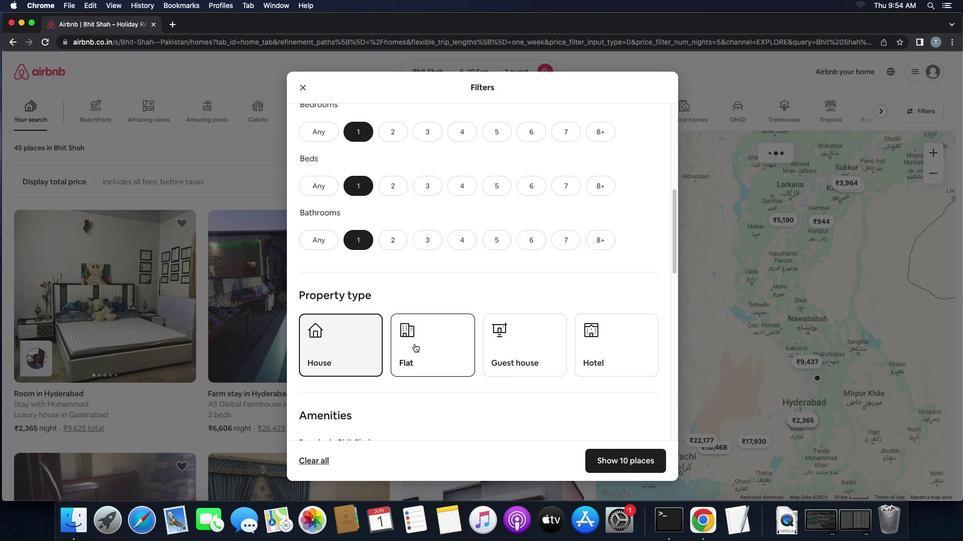 
Action: Mouse pressed left at (419, 348)
Screenshot: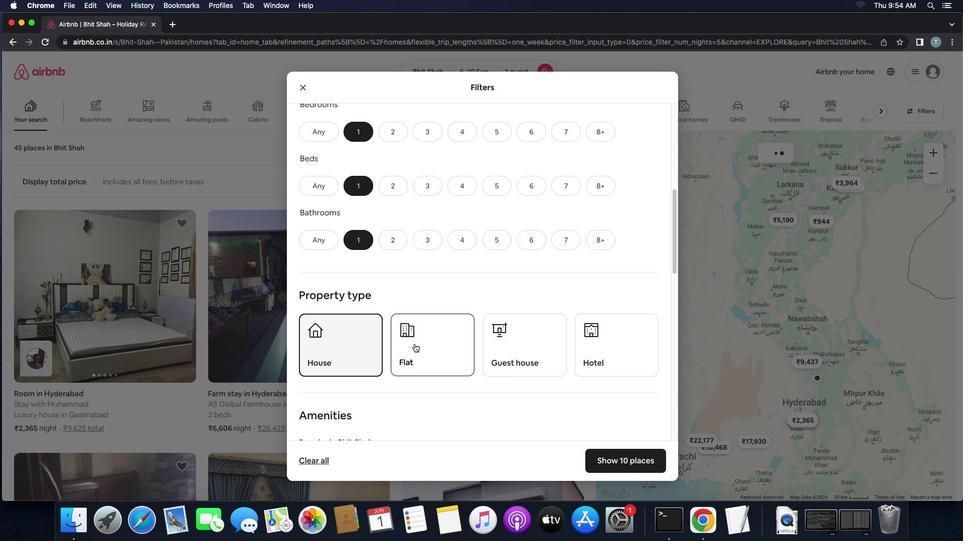 
Action: Mouse moved to (545, 367)
Screenshot: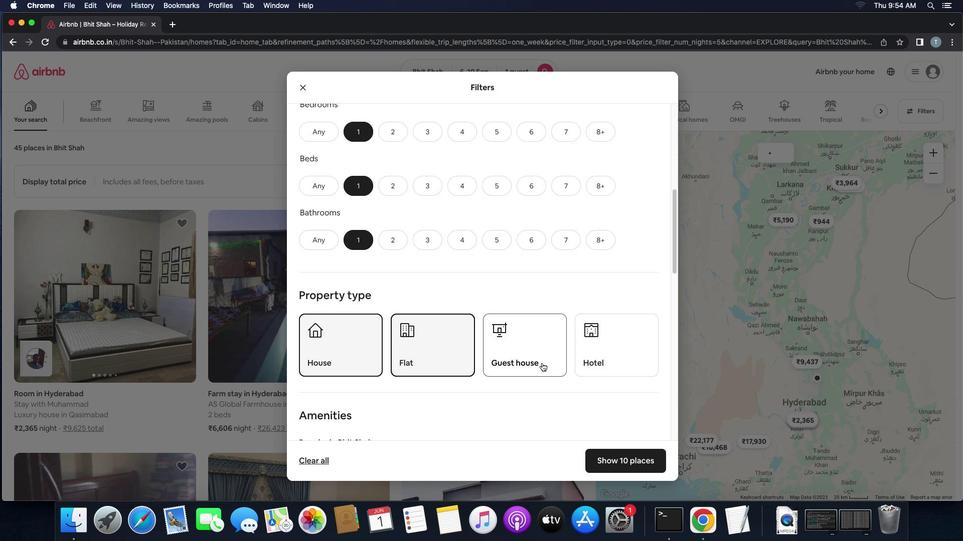 
Action: Mouse pressed left at (545, 367)
Screenshot: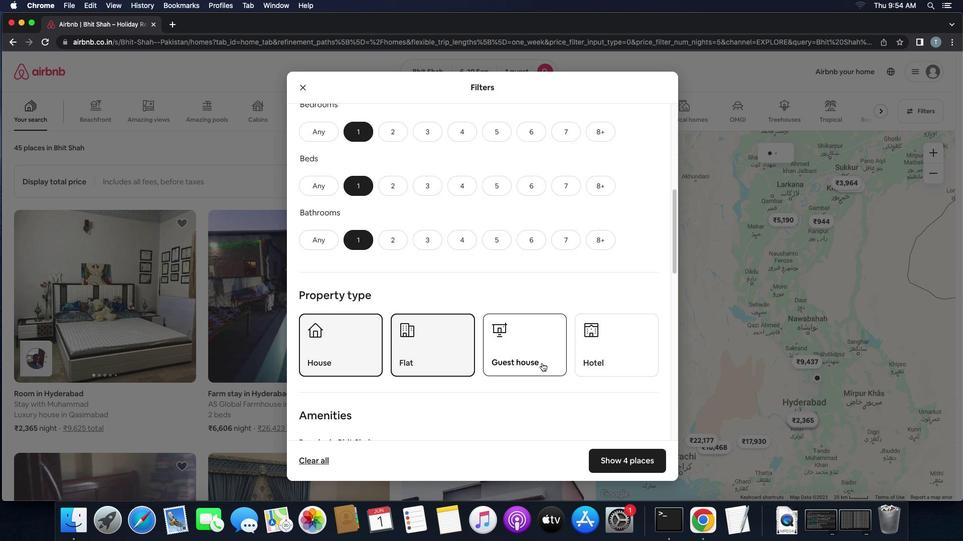 
Action: Mouse moved to (619, 362)
Screenshot: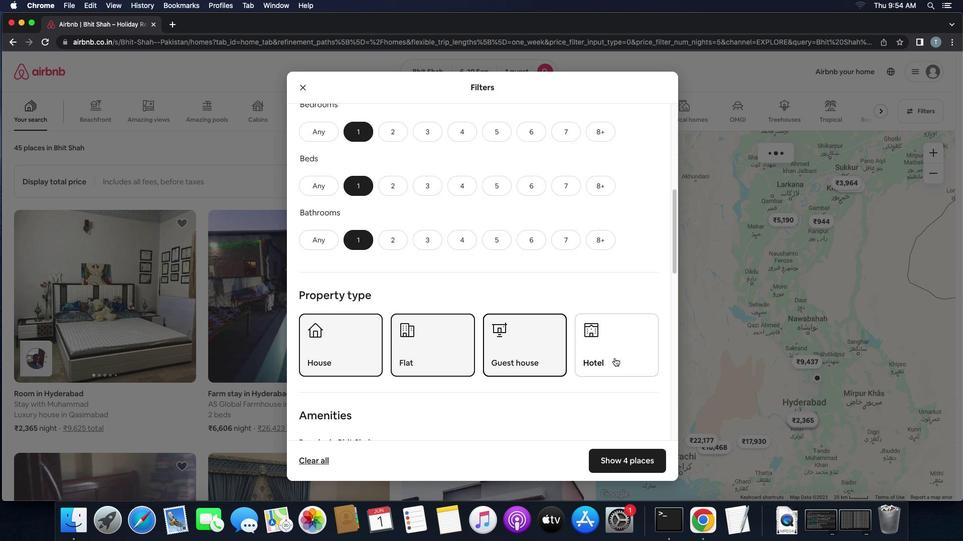 
Action: Mouse pressed left at (619, 362)
Screenshot: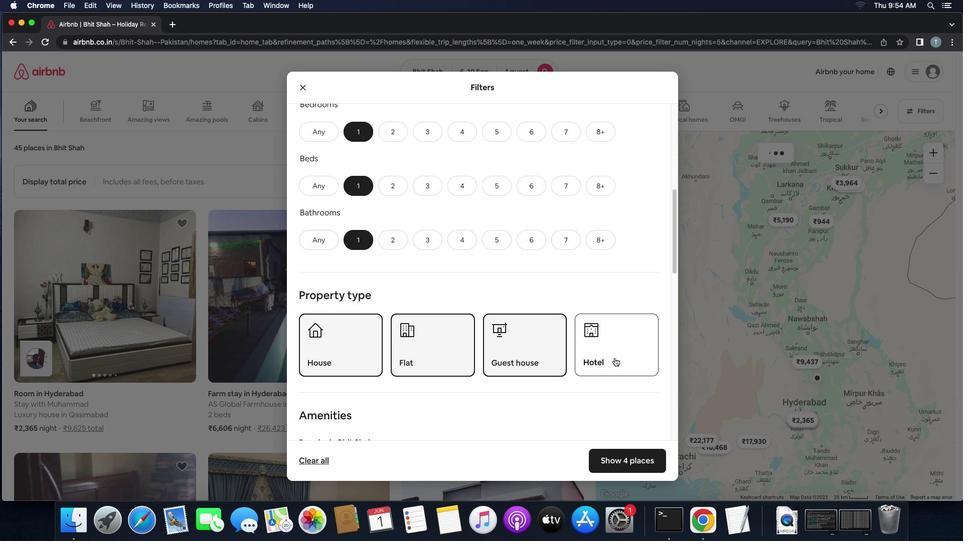 
Action: Mouse moved to (572, 375)
Screenshot: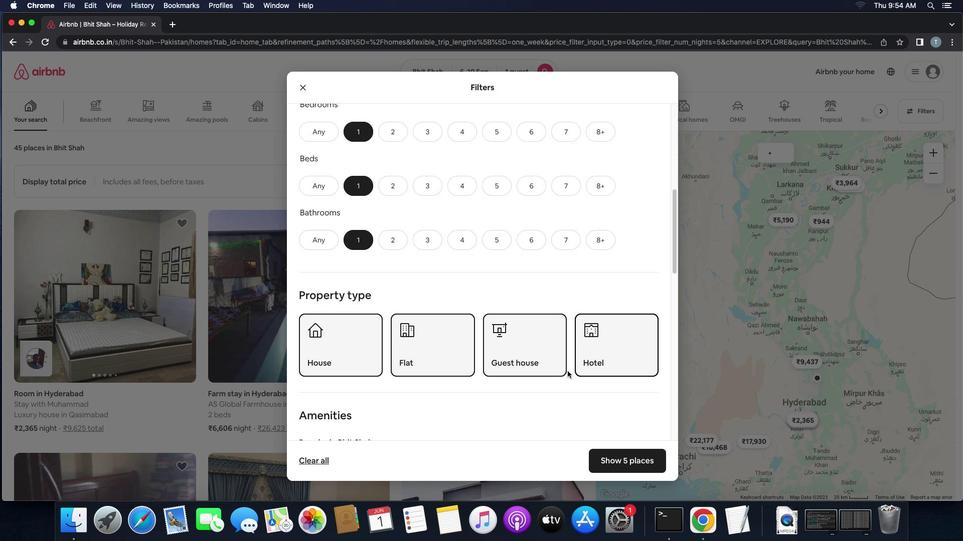 
Action: Mouse scrolled (572, 375) with delta (4, 3)
Screenshot: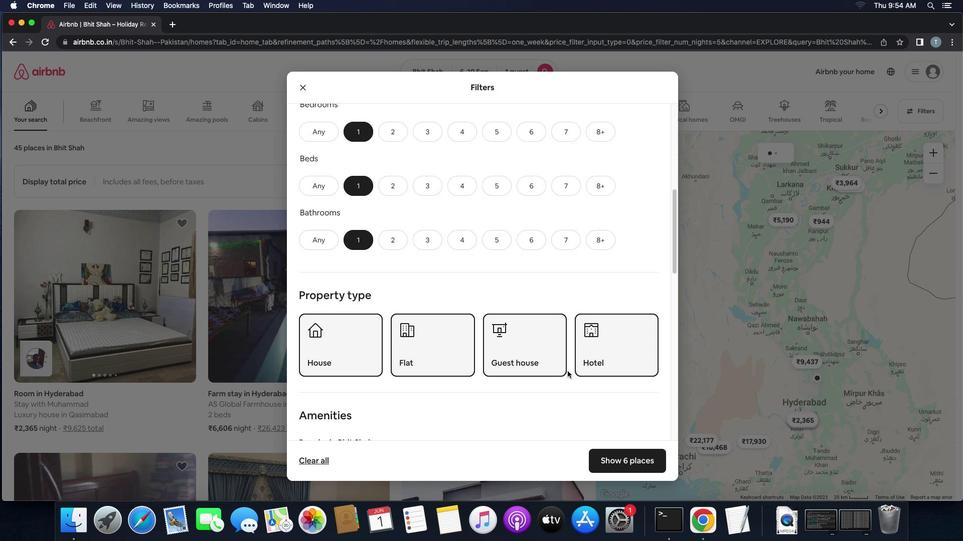 
Action: Mouse scrolled (572, 375) with delta (4, 3)
Screenshot: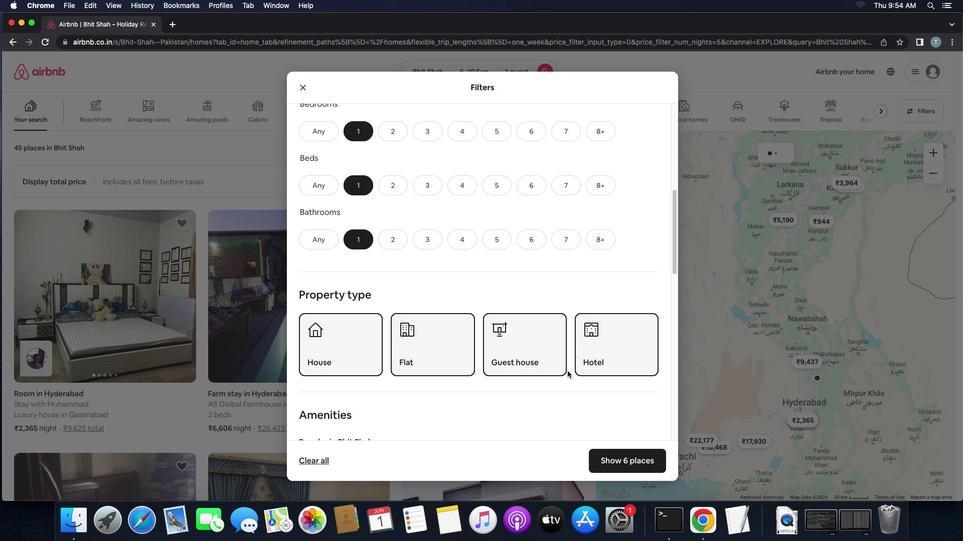 
Action: Mouse scrolled (572, 375) with delta (4, 2)
Screenshot: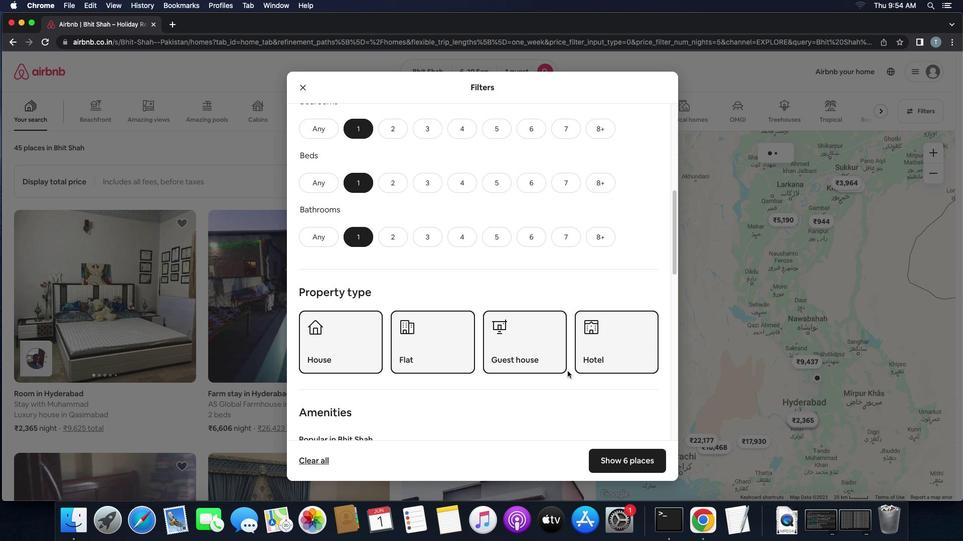 
Action: Mouse scrolled (572, 375) with delta (4, 3)
Screenshot: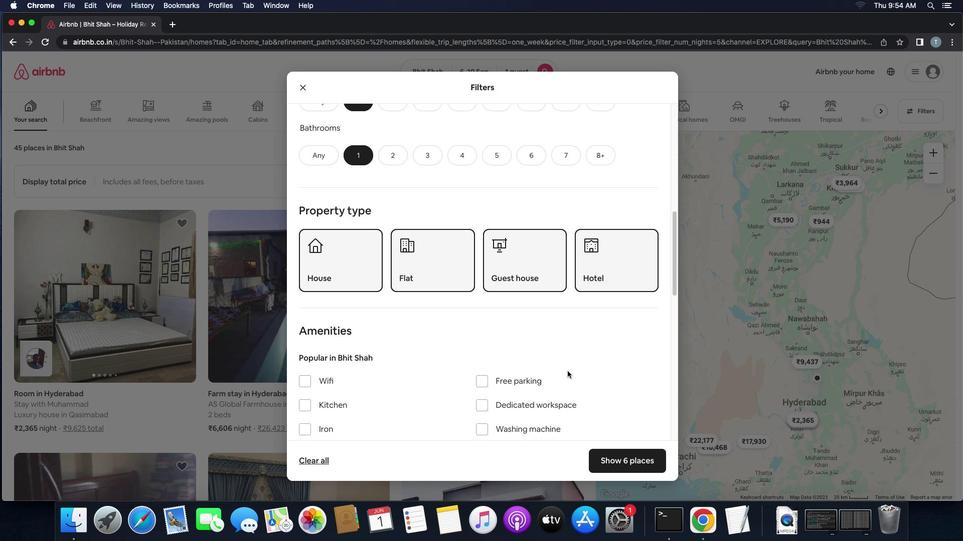 
Action: Mouse scrolled (572, 375) with delta (4, 3)
Screenshot: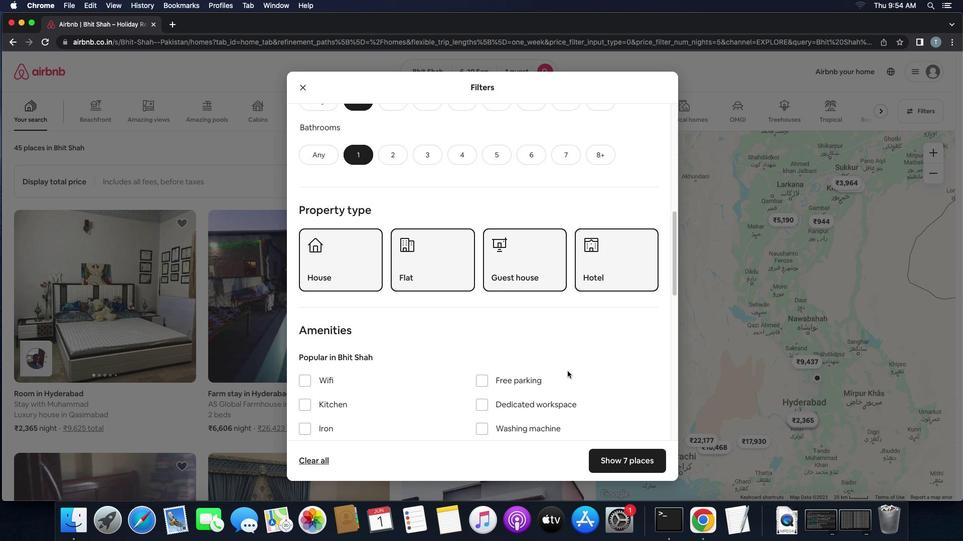 
Action: Mouse scrolled (572, 375) with delta (4, 3)
Screenshot: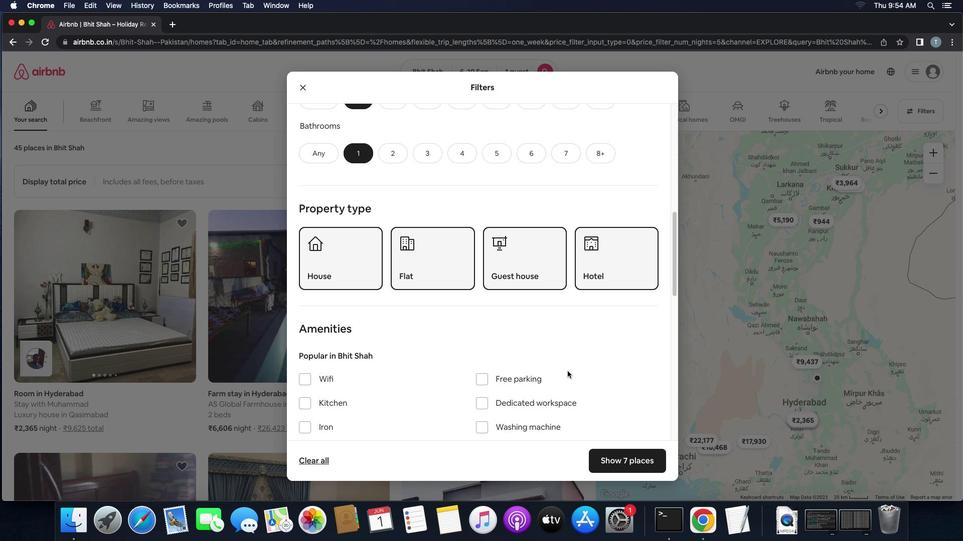 
Action: Mouse scrolled (572, 375) with delta (4, 3)
Screenshot: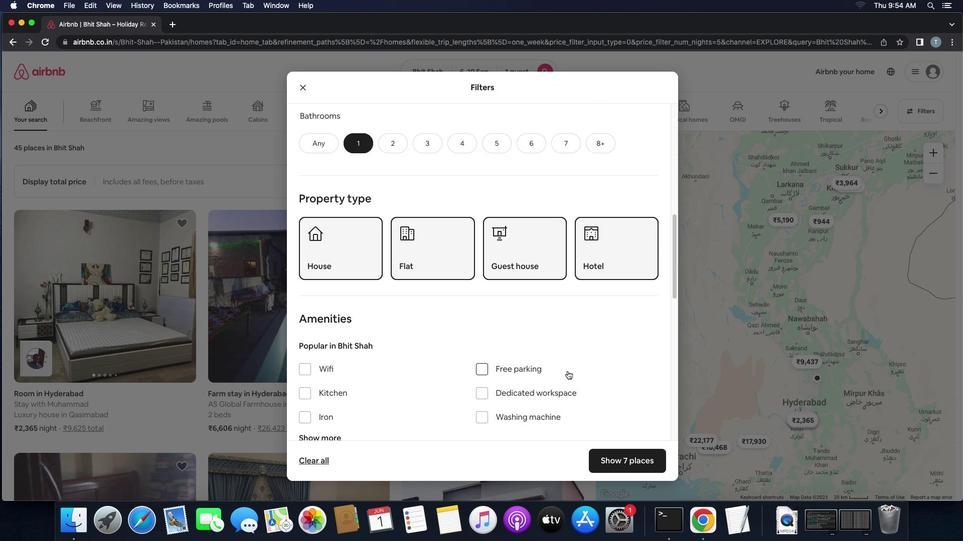 
Action: Mouse scrolled (572, 375) with delta (4, 3)
Screenshot: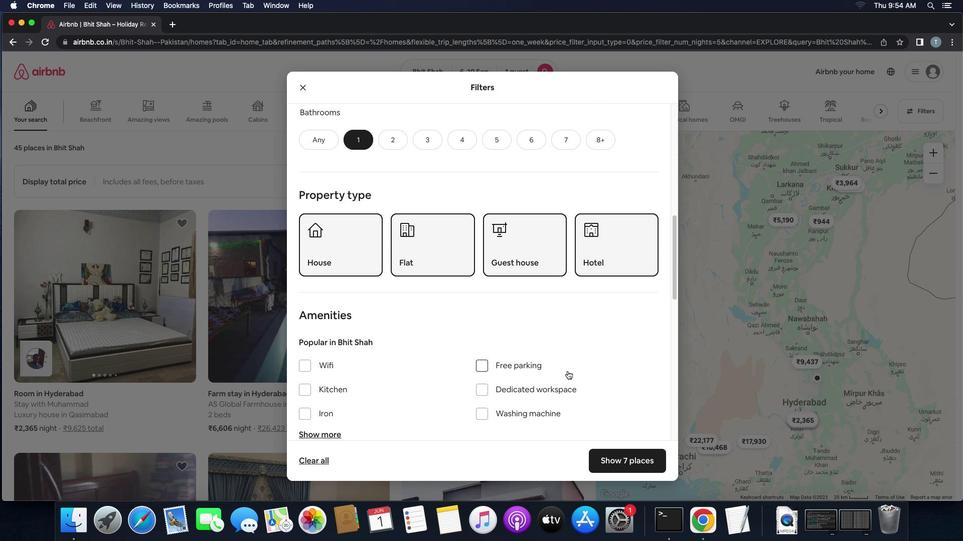 
Action: Mouse scrolled (572, 375) with delta (4, 3)
Screenshot: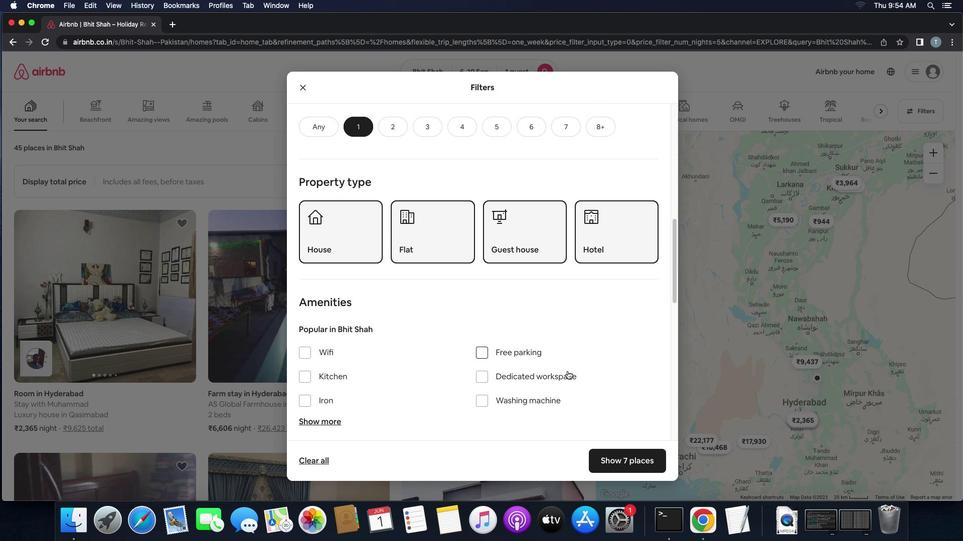 
Action: Mouse scrolled (572, 375) with delta (4, 3)
Screenshot: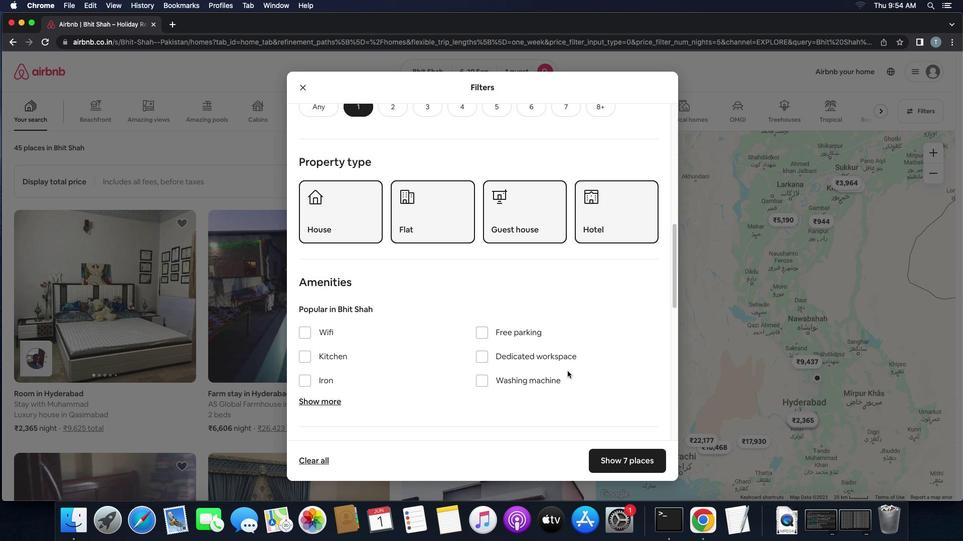 
Action: Mouse scrolled (572, 375) with delta (4, 3)
Screenshot: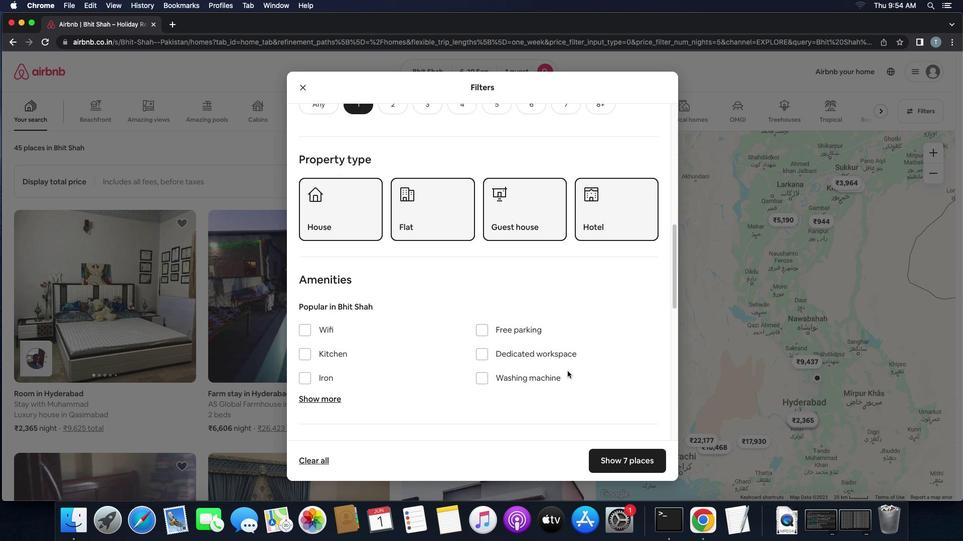 
Action: Mouse scrolled (572, 375) with delta (4, 3)
Screenshot: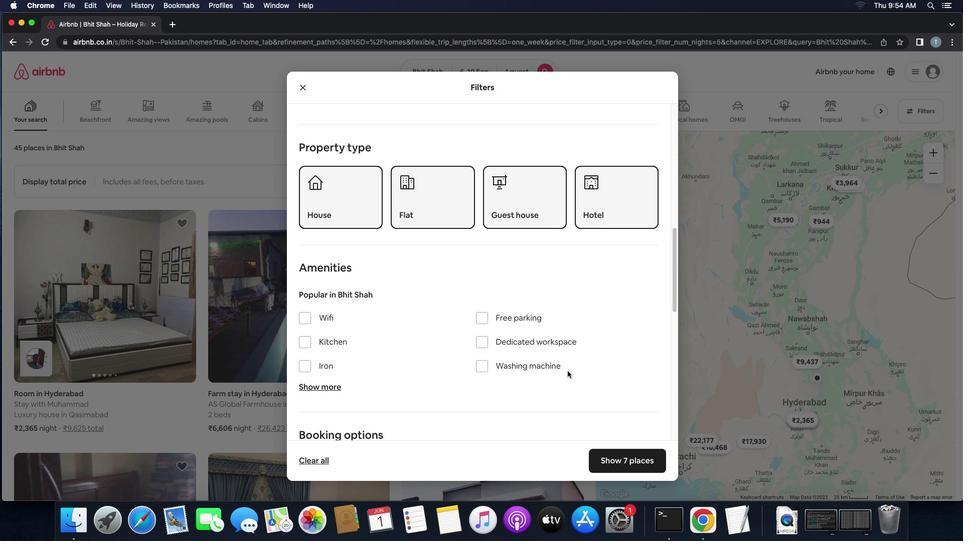 
Action: Mouse scrolled (572, 375) with delta (4, 3)
Screenshot: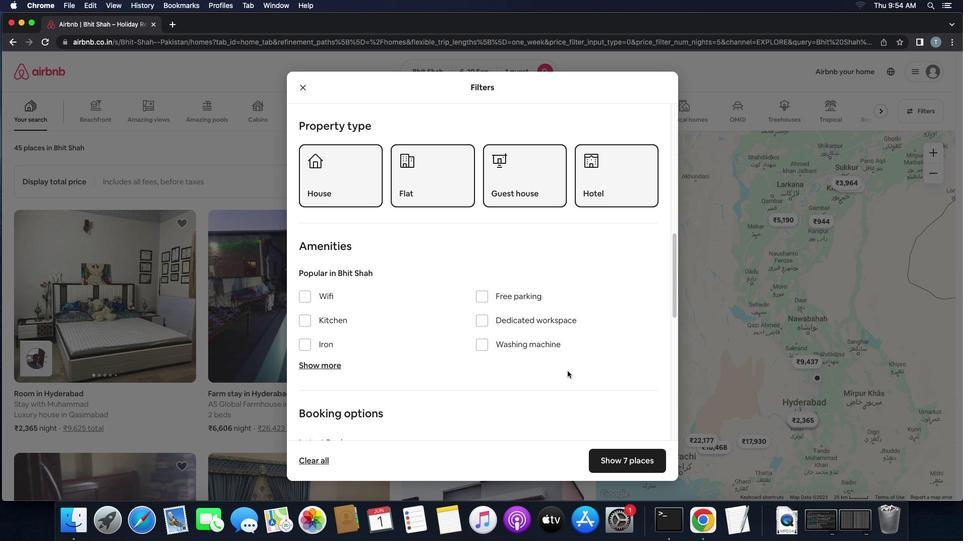 
Action: Mouse scrolled (572, 375) with delta (4, 3)
Screenshot: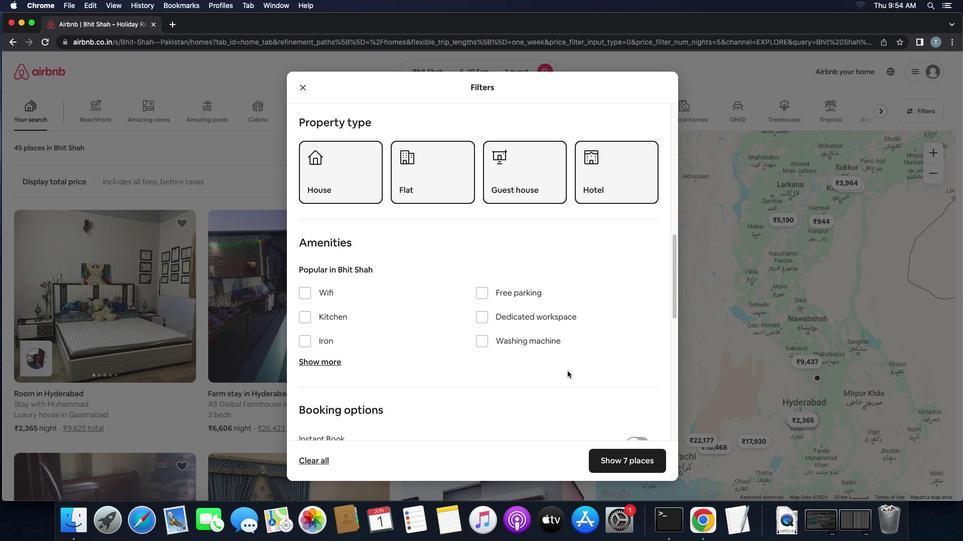 
Action: Mouse scrolled (572, 375) with delta (4, 3)
Screenshot: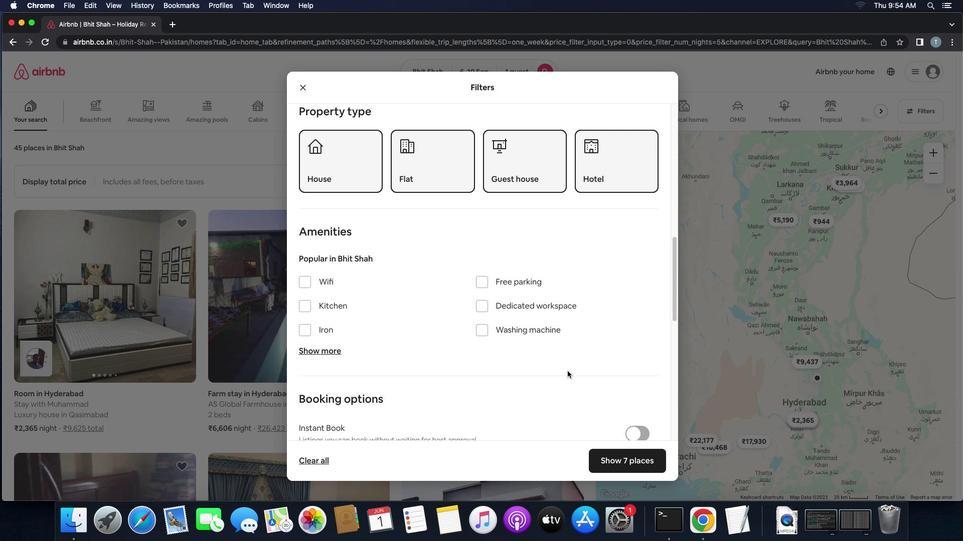 
Action: Mouse scrolled (572, 375) with delta (4, 2)
Screenshot: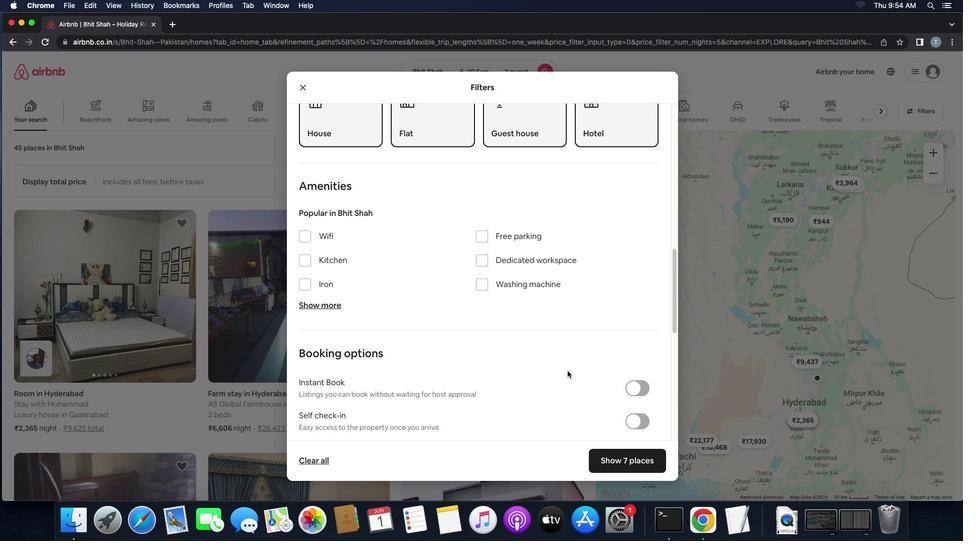
Action: Mouse moved to (648, 335)
Screenshot: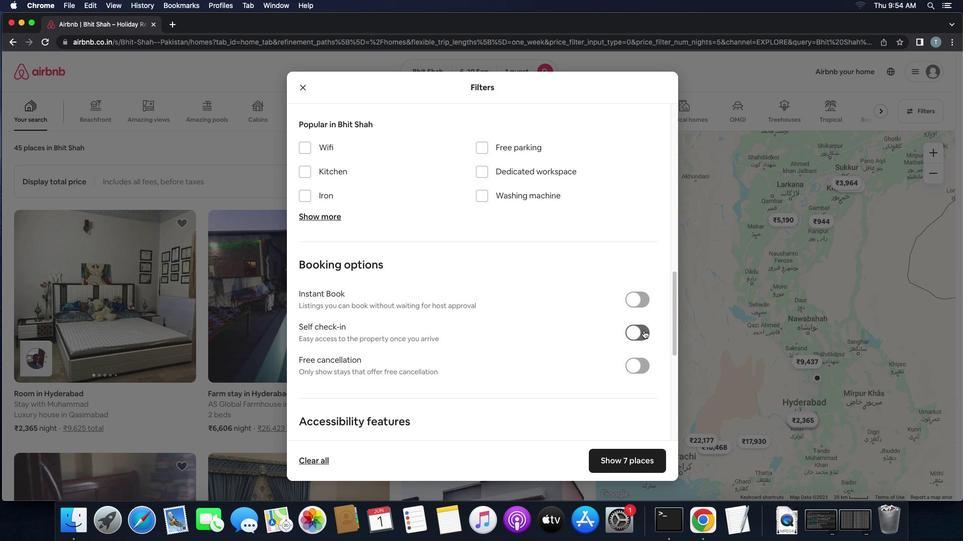 
Action: Mouse pressed left at (648, 335)
Screenshot: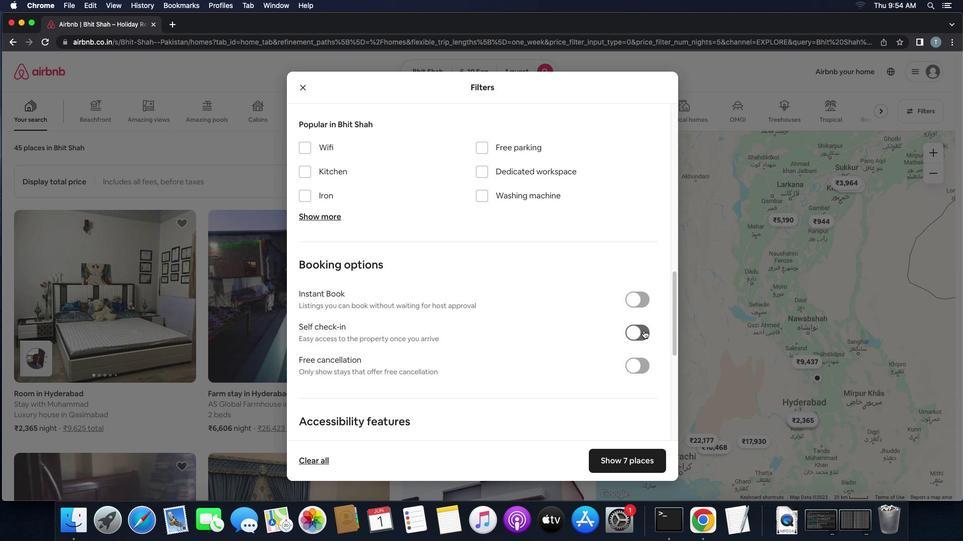 
Action: Mouse moved to (540, 373)
Screenshot: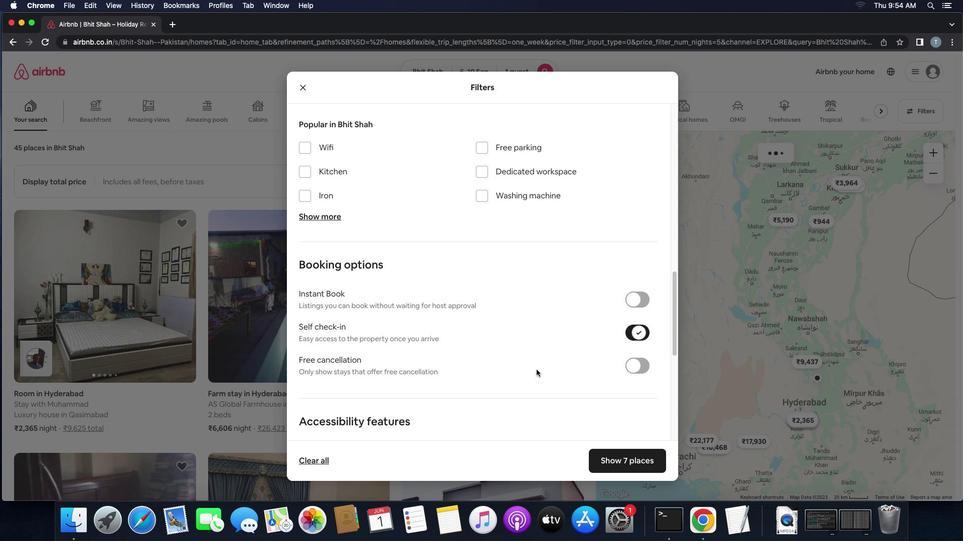 
Action: Mouse scrolled (540, 373) with delta (4, 3)
Screenshot: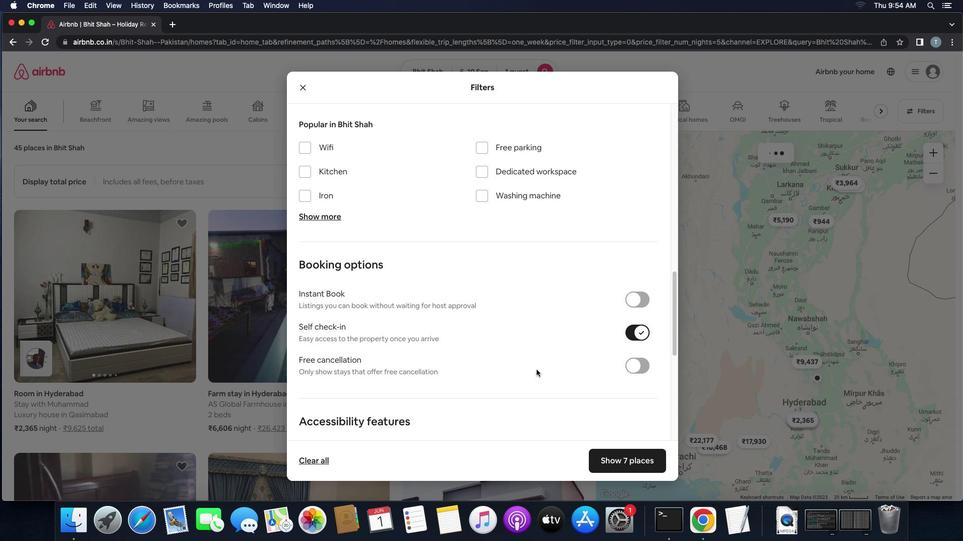 
Action: Mouse scrolled (540, 373) with delta (4, 3)
Screenshot: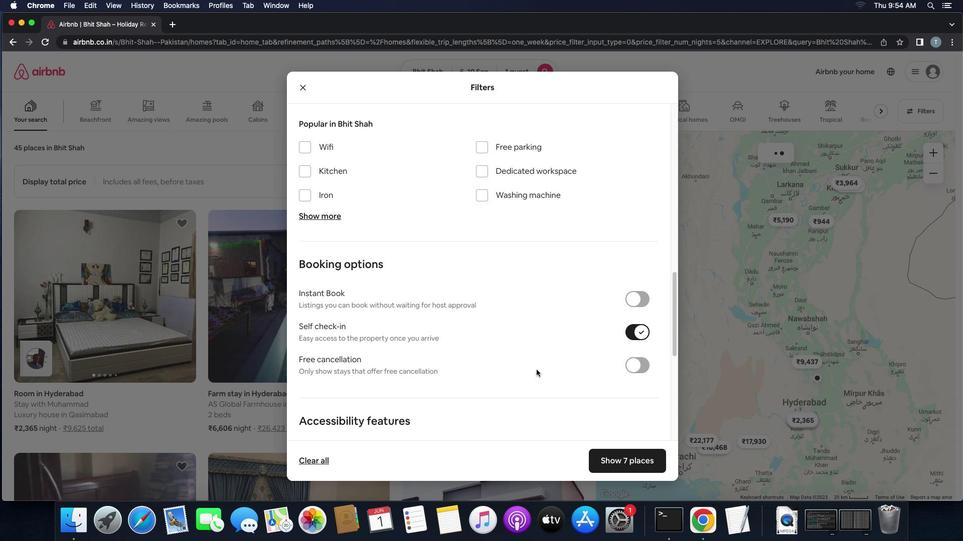 
Action: Mouse scrolled (540, 373) with delta (4, 2)
Screenshot: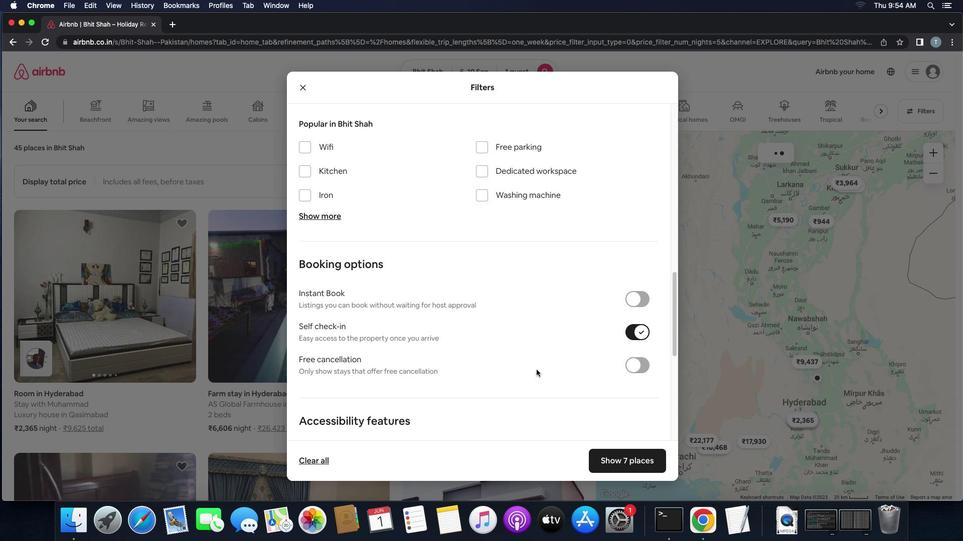 
Action: Mouse scrolled (540, 373) with delta (4, 1)
Screenshot: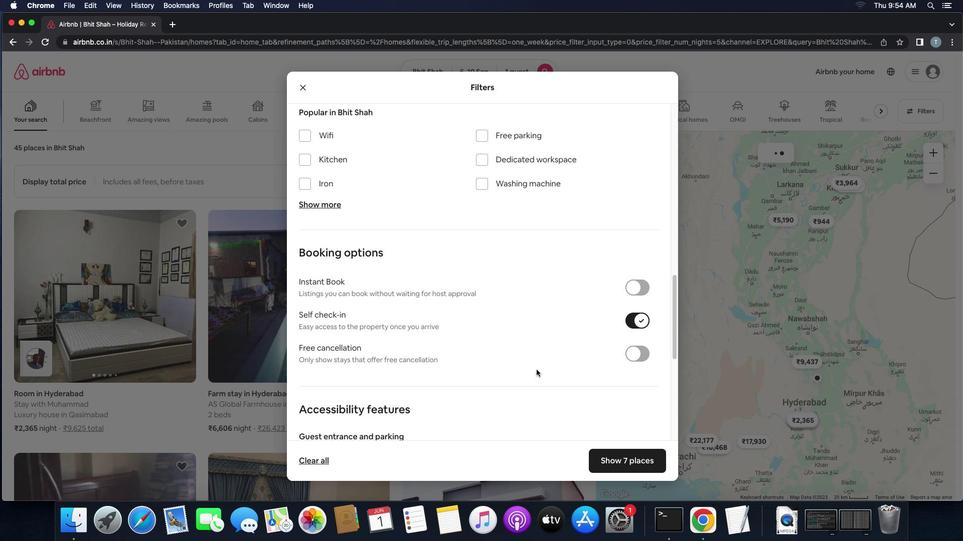 
Action: Mouse scrolled (540, 373) with delta (4, 1)
Screenshot: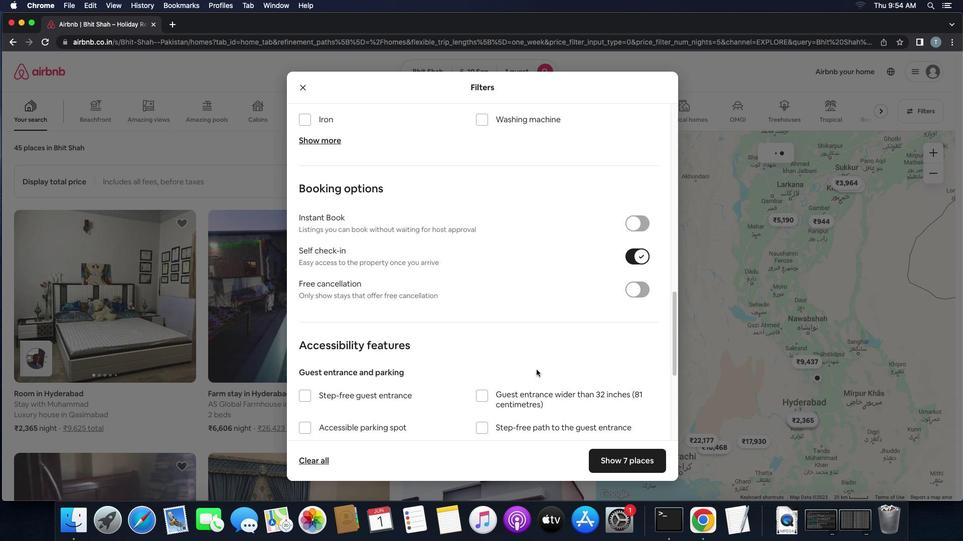 
Action: Mouse moved to (311, 393)
Screenshot: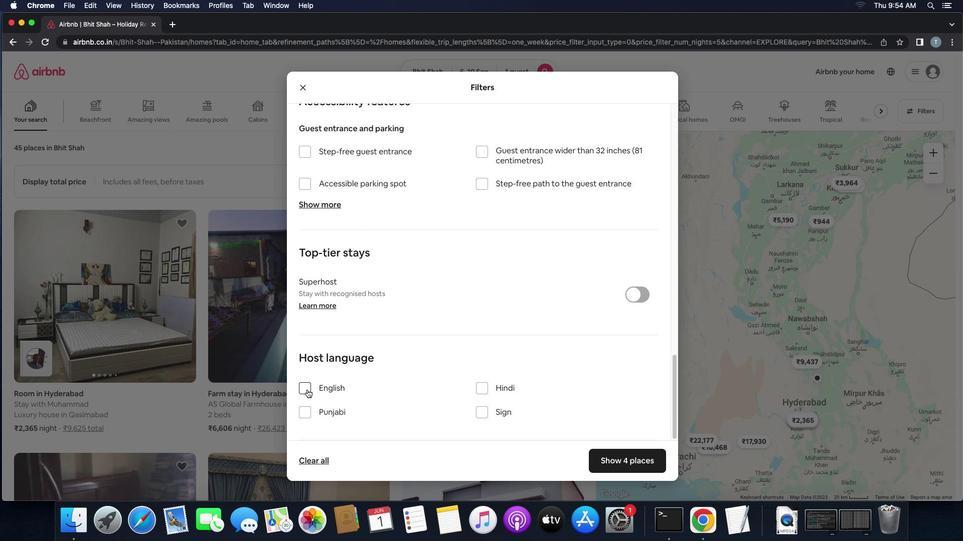 
Action: Mouse pressed left at (311, 393)
Screenshot: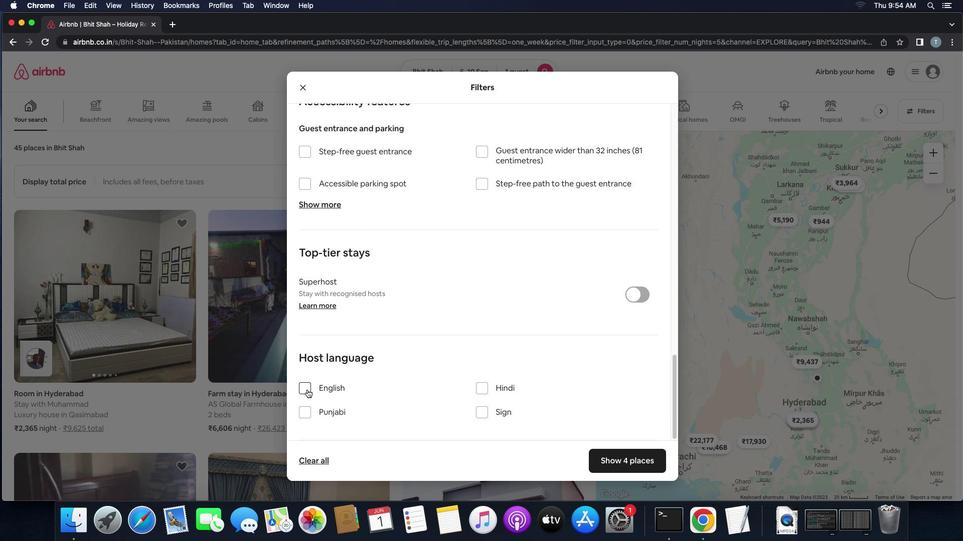
Action: Mouse moved to (655, 465)
Screenshot: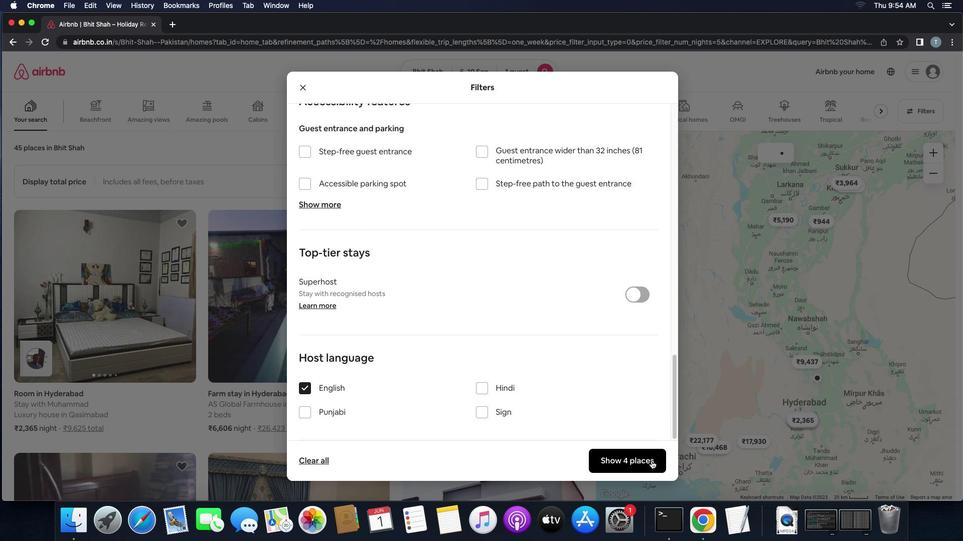 
Action: Mouse pressed left at (655, 465)
Screenshot: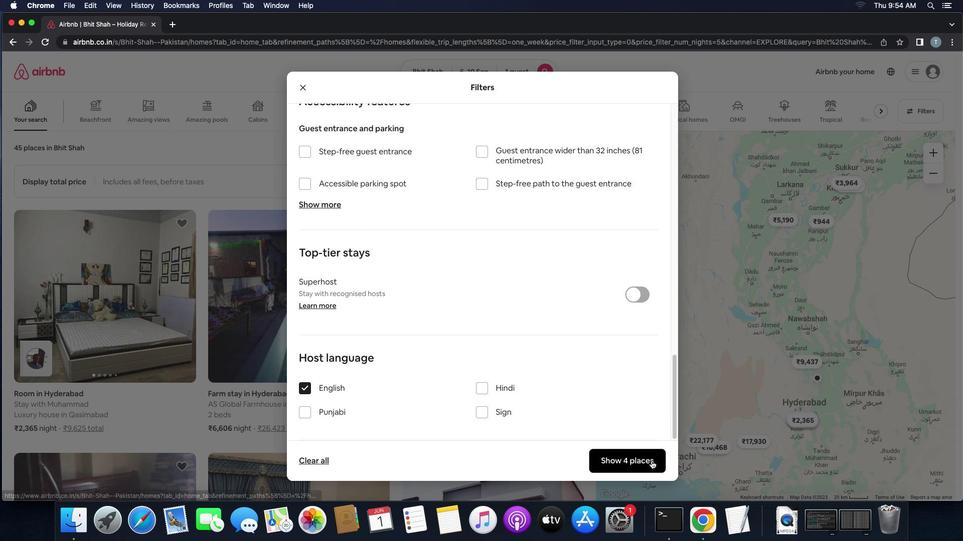 
Action: Mouse moved to (655, 464)
Screenshot: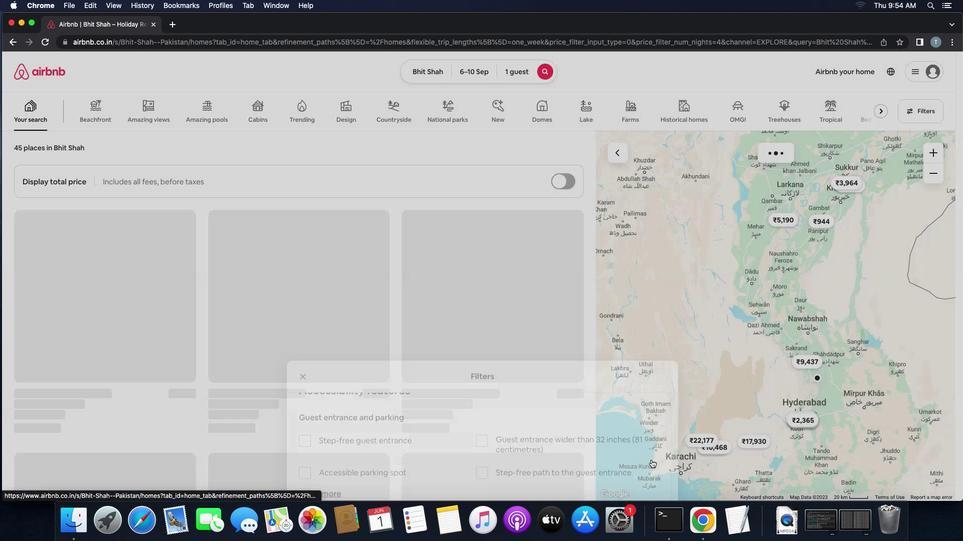 
